Task: Research Airbnb properties in Ústí nad Labem, Czech Republic from 6th December, 2023 to 15th December, 2023 for 6 adults. Place can be entire room or private room with 6 bedrooms having 6 beds and 6 bathrooms. Property type can be house. Amenities needed are: wifi, TV, free parkinig on premises, gym, breakfast.
Action: Mouse moved to (459, 63)
Screenshot: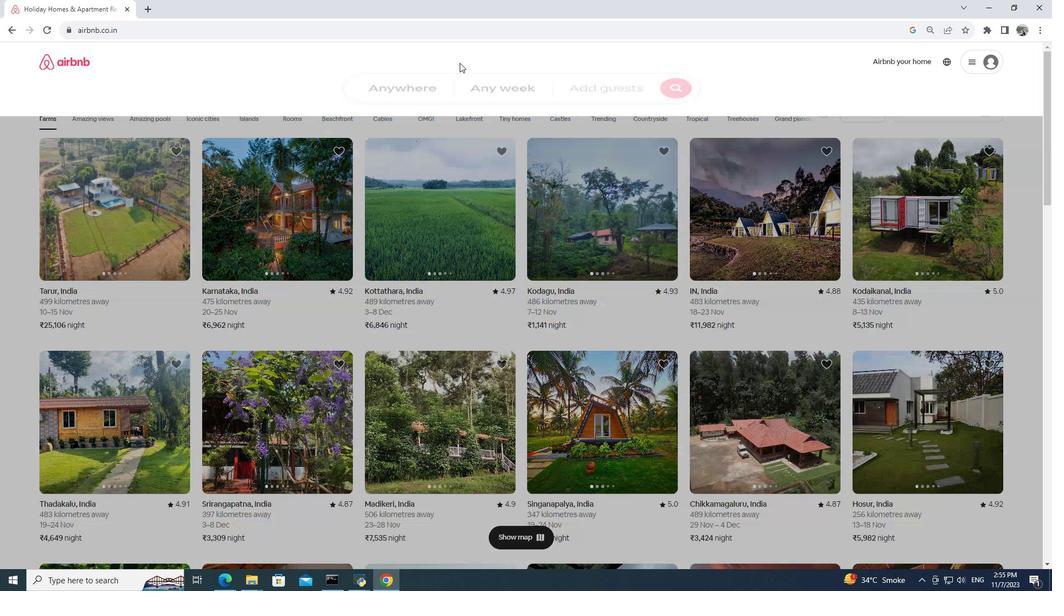 
Action: Mouse pressed left at (459, 63)
Screenshot: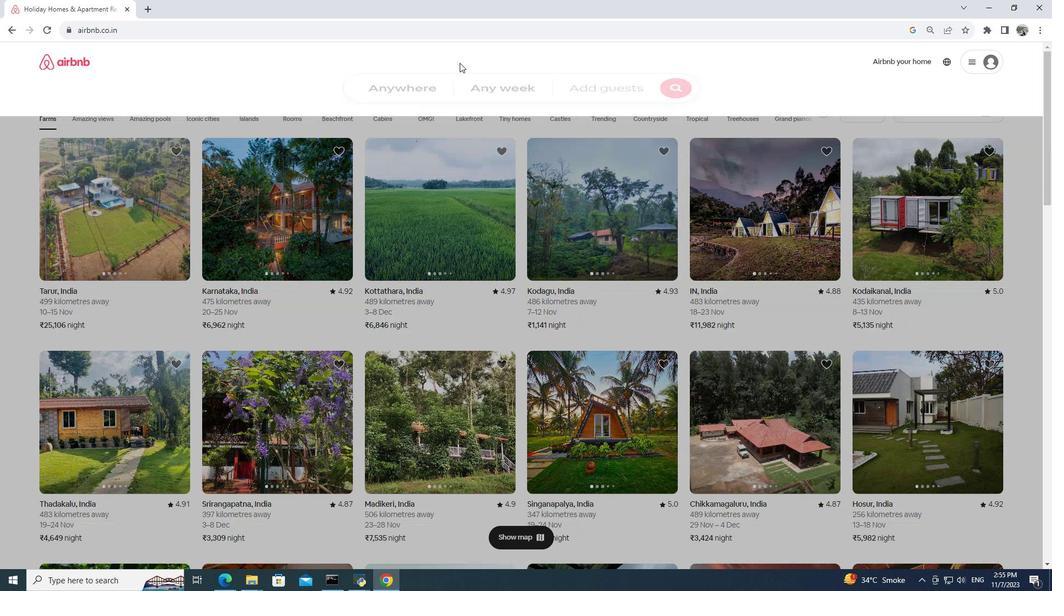 
Action: Key pressed usti<Key.space>nad<Key.space>labem,<Key.space>czech
Screenshot: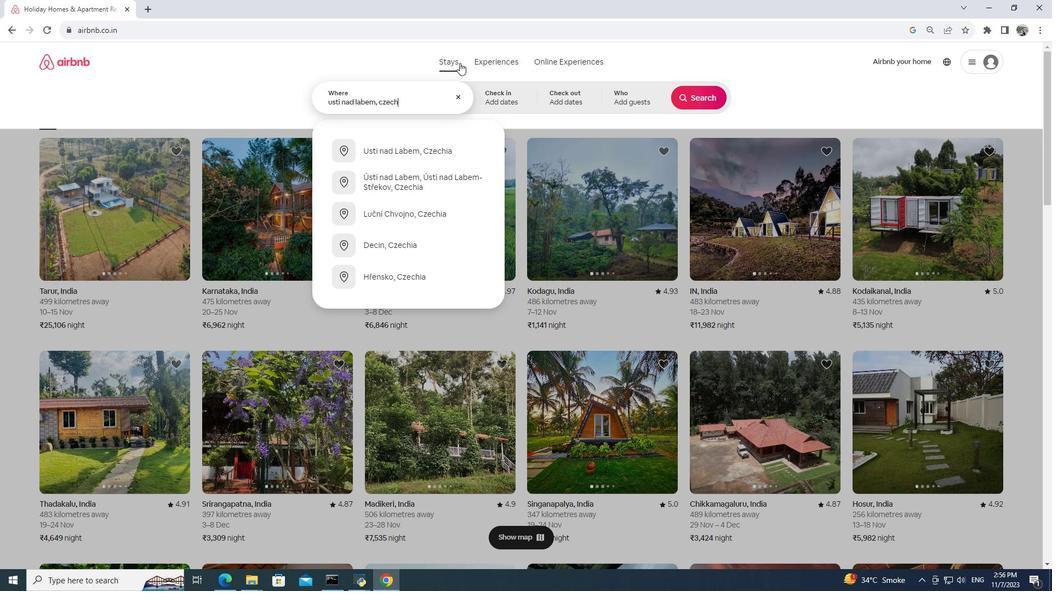 
Action: Mouse moved to (456, 61)
Screenshot: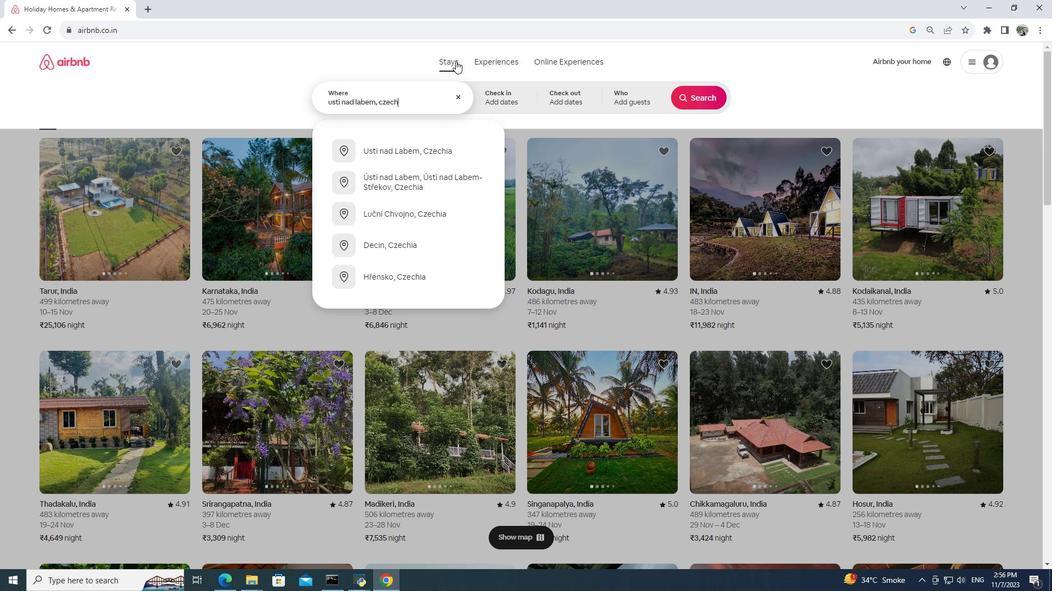 
Action: Key pressed <Key.space>republic
Screenshot: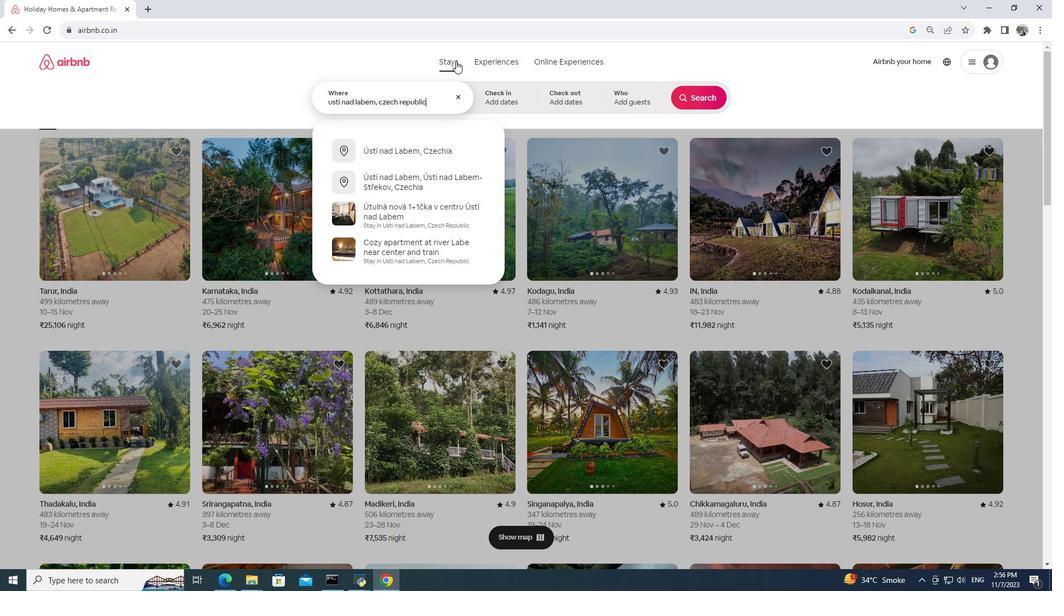 
Action: Mouse moved to (505, 106)
Screenshot: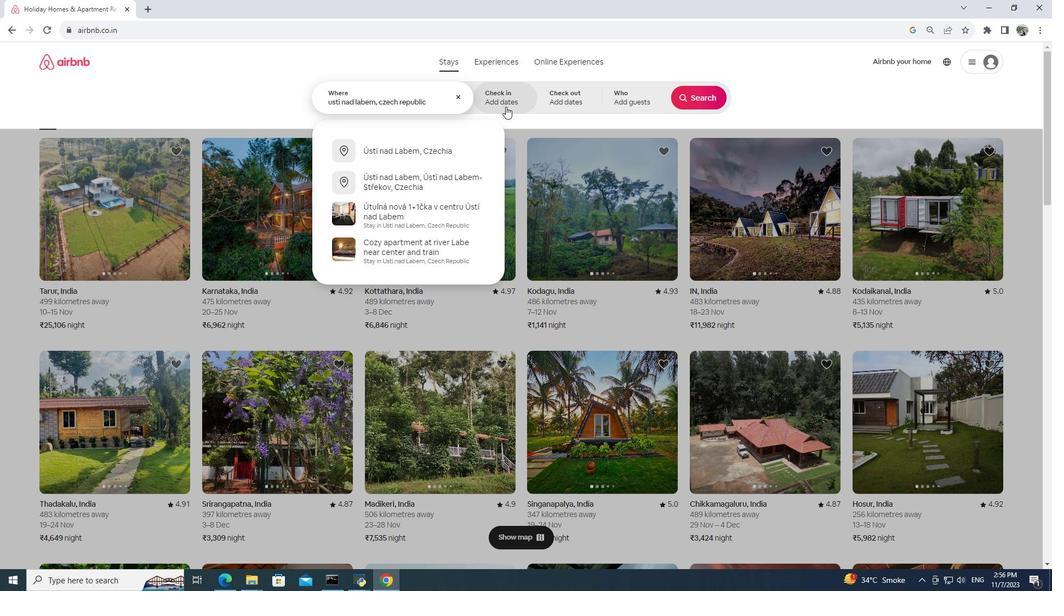 
Action: Mouse pressed left at (505, 106)
Screenshot: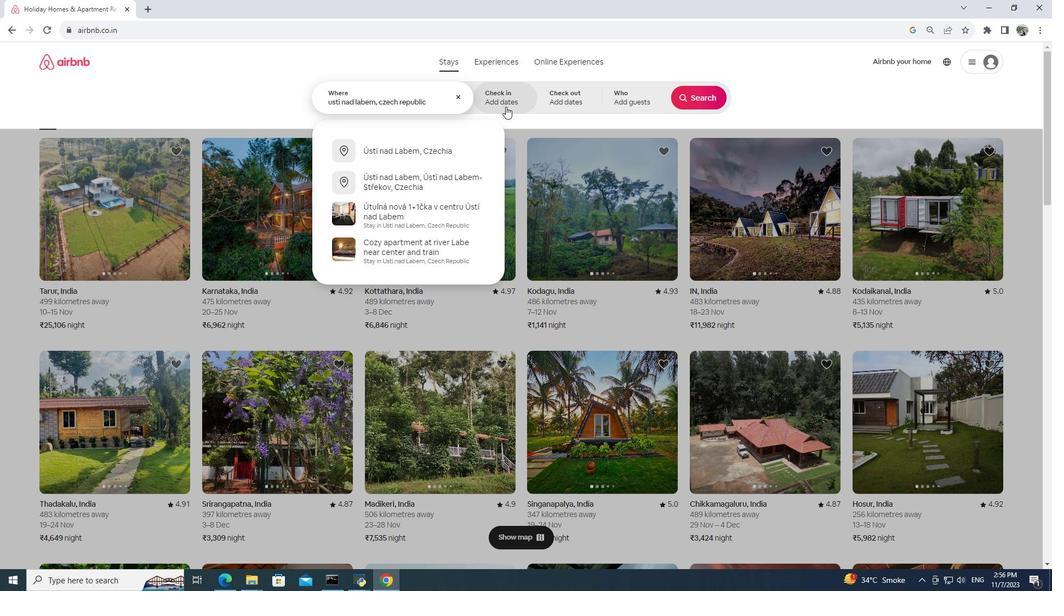 
Action: Mouse moved to (621, 241)
Screenshot: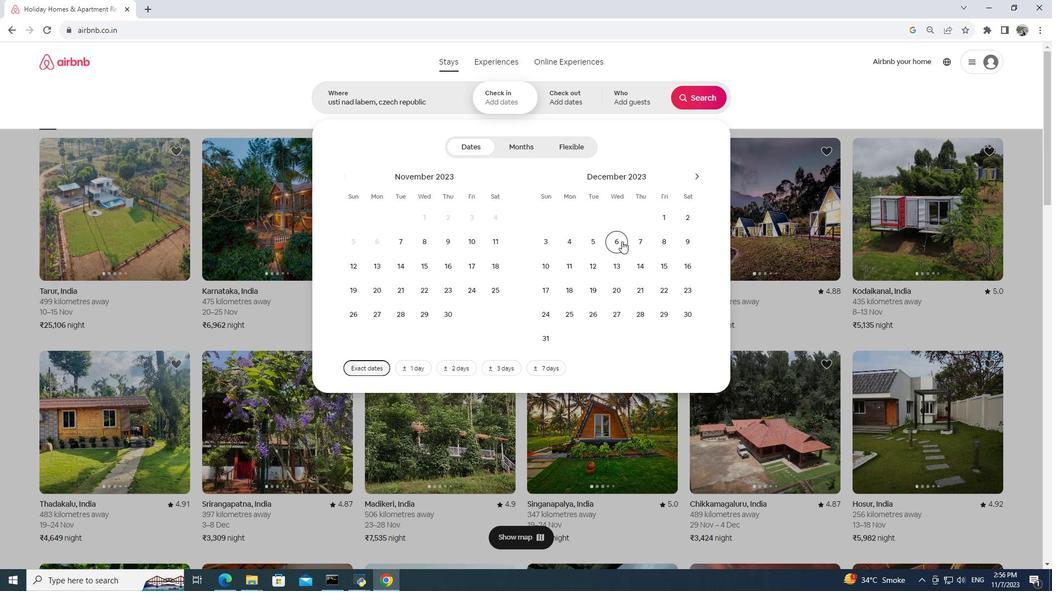 
Action: Mouse pressed left at (621, 241)
Screenshot: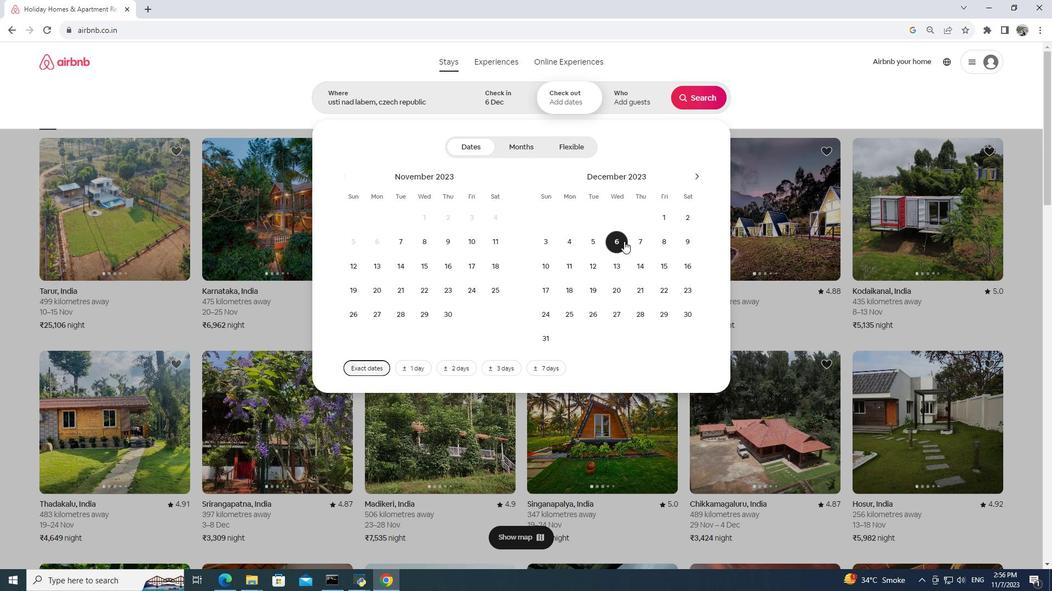 
Action: Mouse moved to (661, 260)
Screenshot: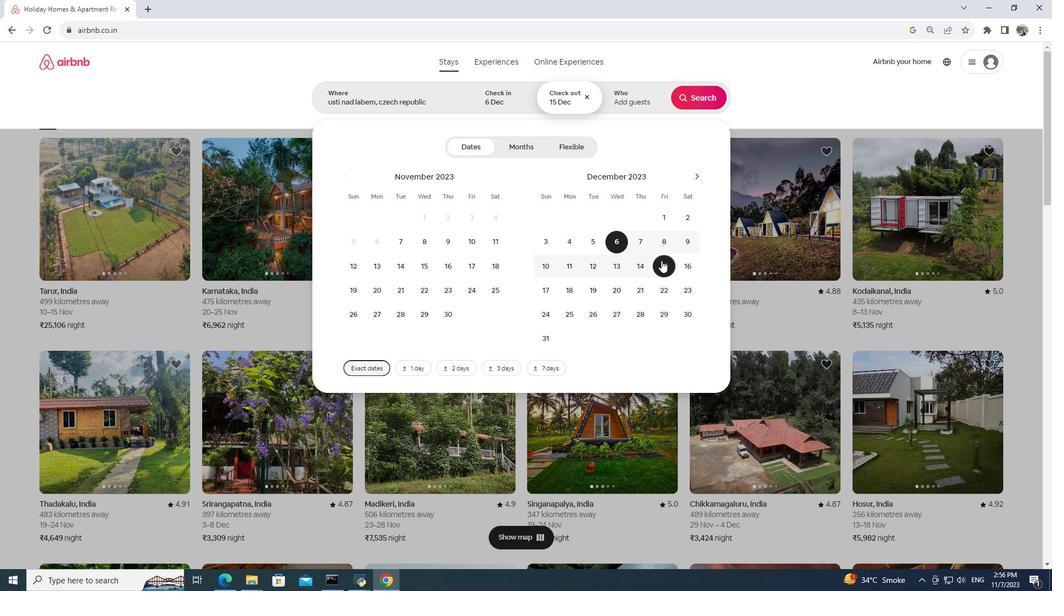 
Action: Mouse pressed left at (661, 260)
Screenshot: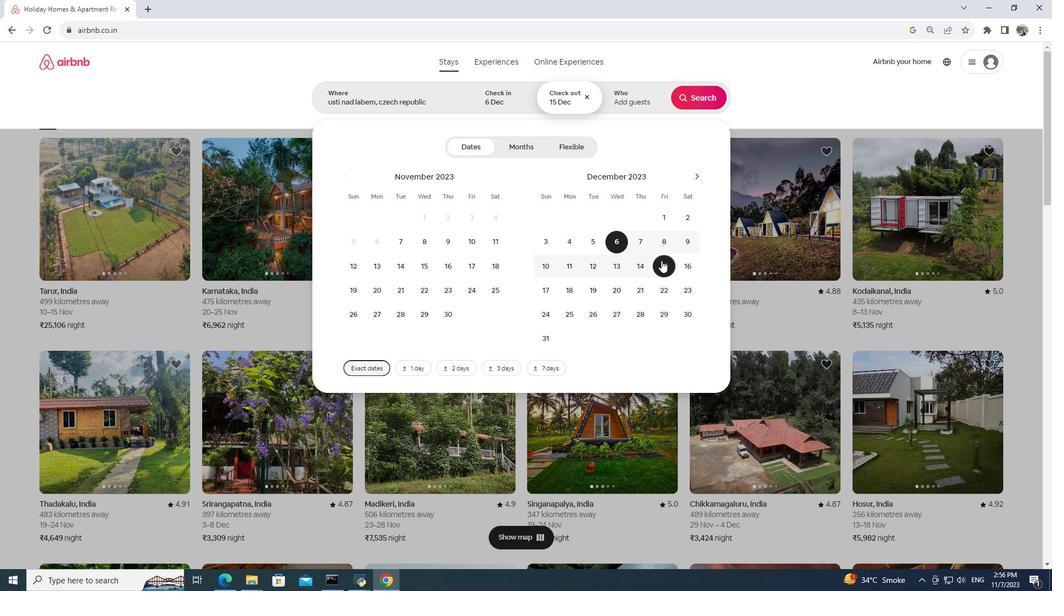 
Action: Mouse moved to (633, 101)
Screenshot: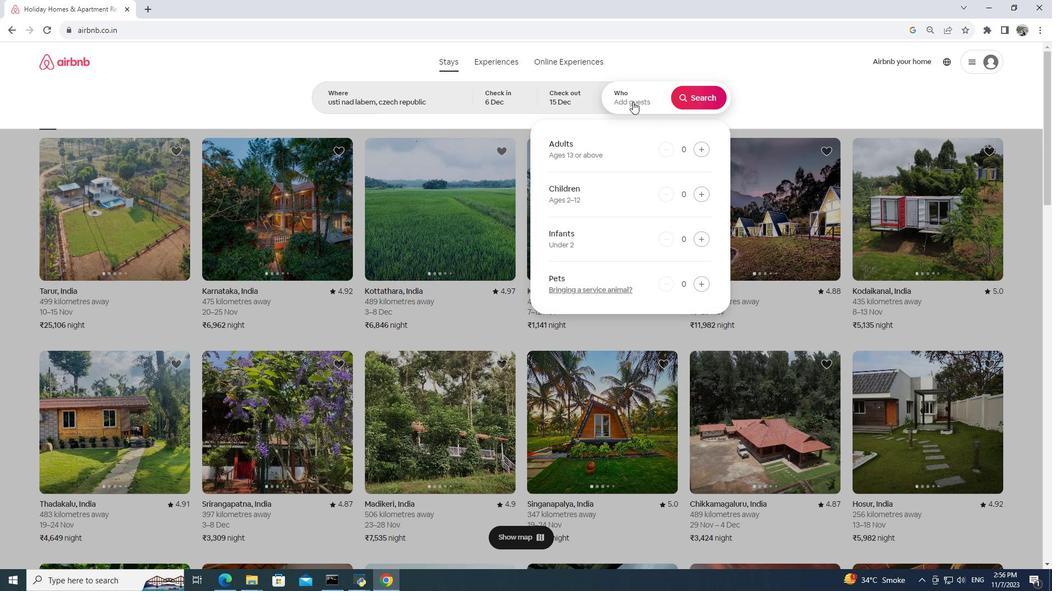 
Action: Mouse pressed left at (633, 101)
Screenshot: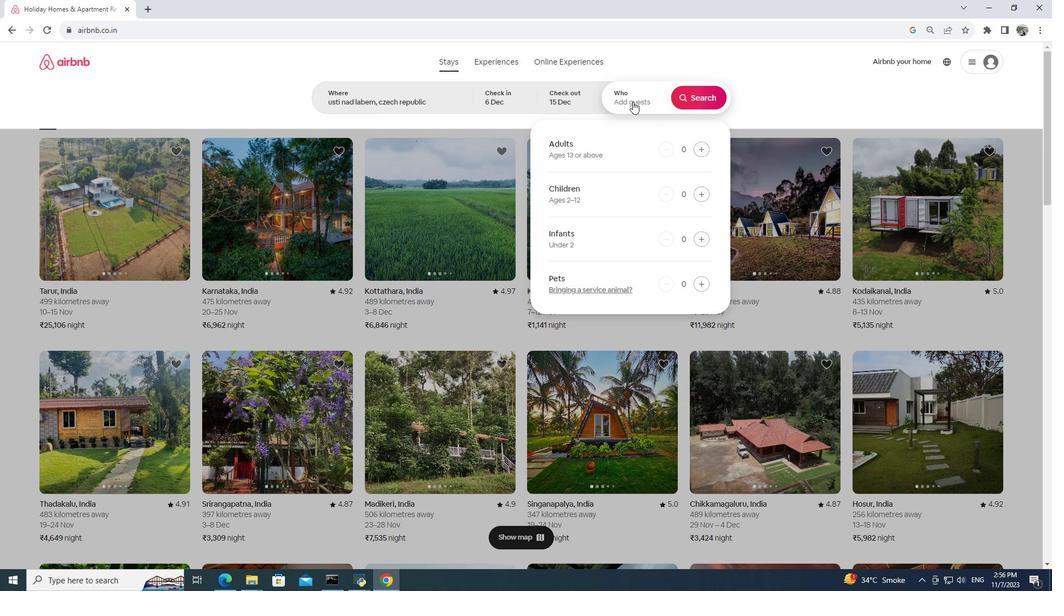 
Action: Mouse moved to (699, 155)
Screenshot: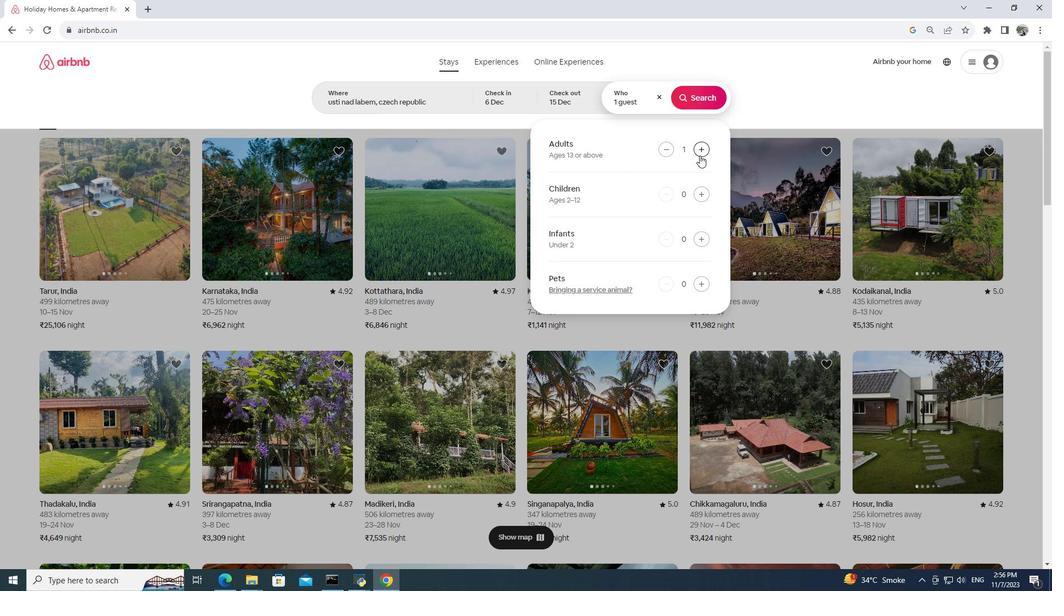 
Action: Mouse pressed left at (699, 155)
Screenshot: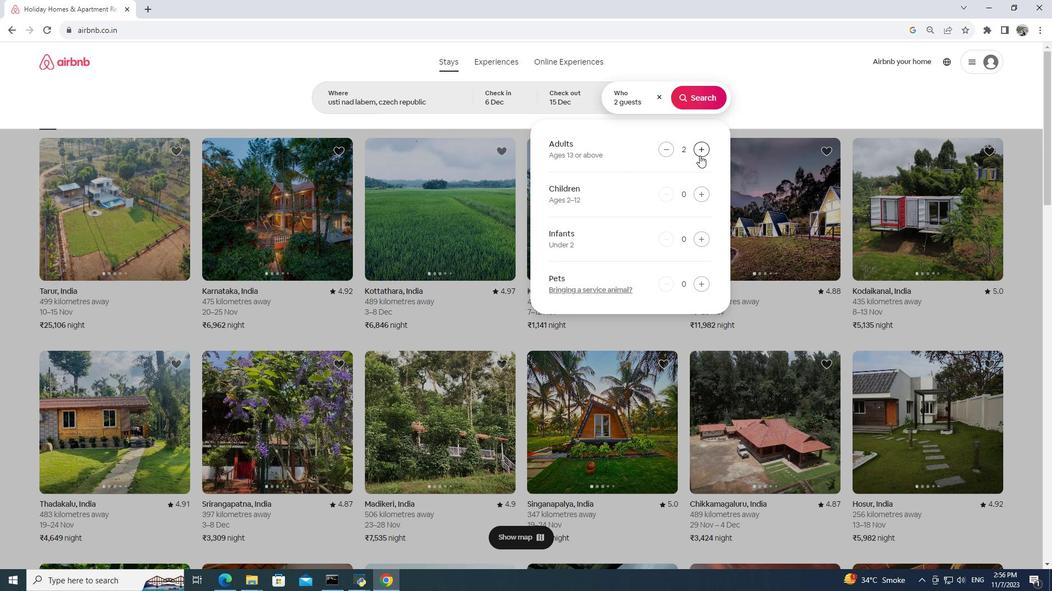 
Action: Mouse pressed left at (699, 155)
Screenshot: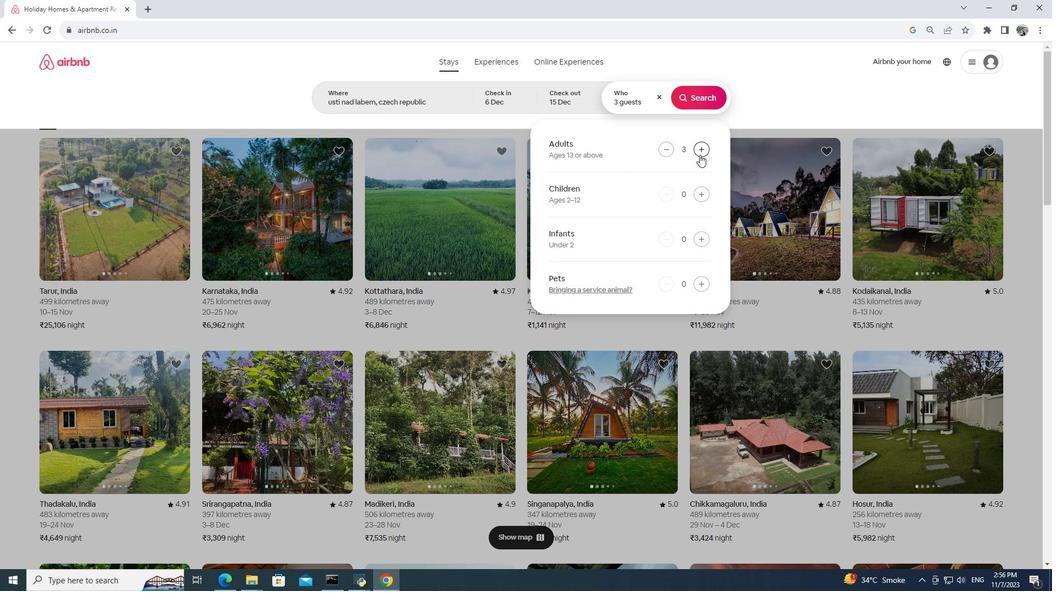
Action: Mouse moved to (699, 155)
Screenshot: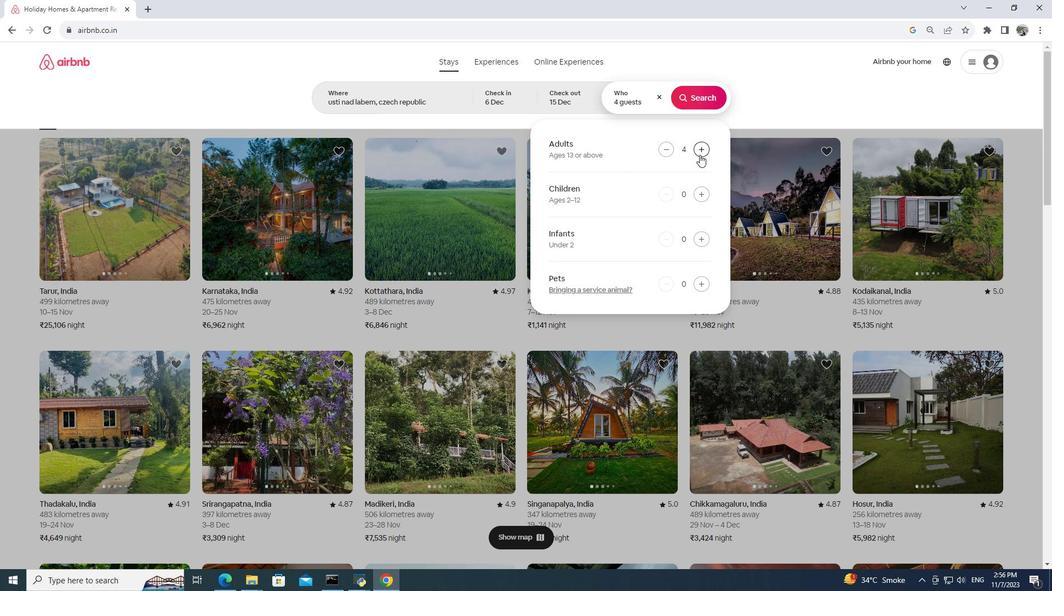 
Action: Mouse pressed left at (699, 155)
Screenshot: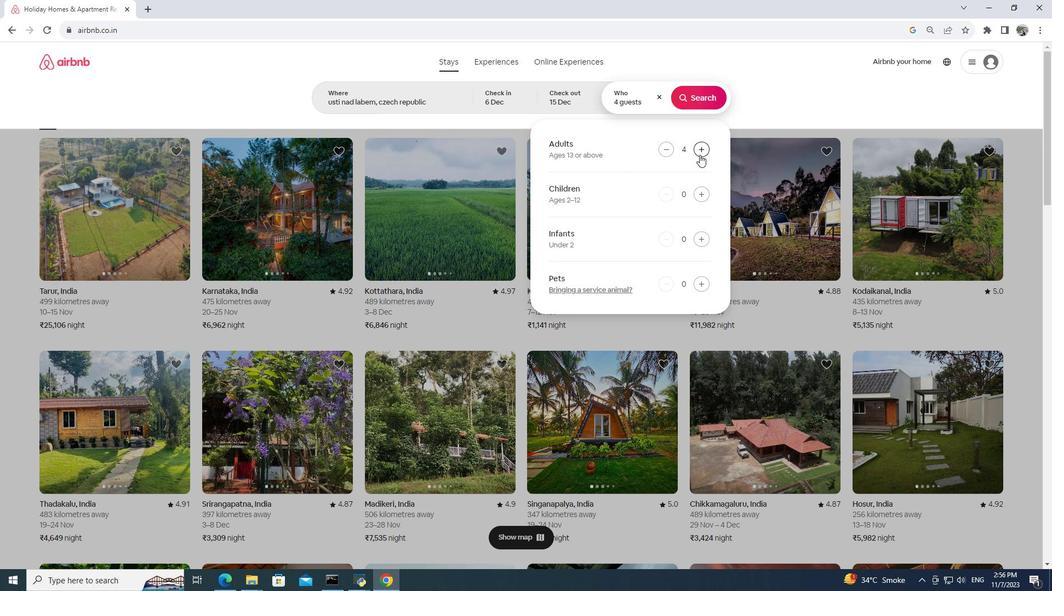 
Action: Mouse pressed left at (699, 155)
Screenshot: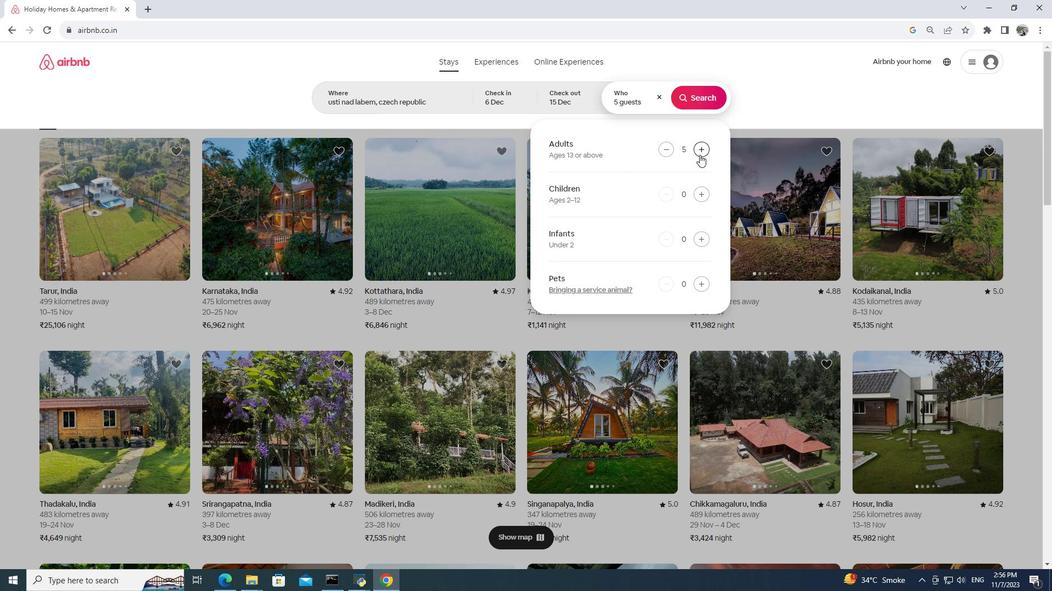 
Action: Mouse moved to (699, 155)
Screenshot: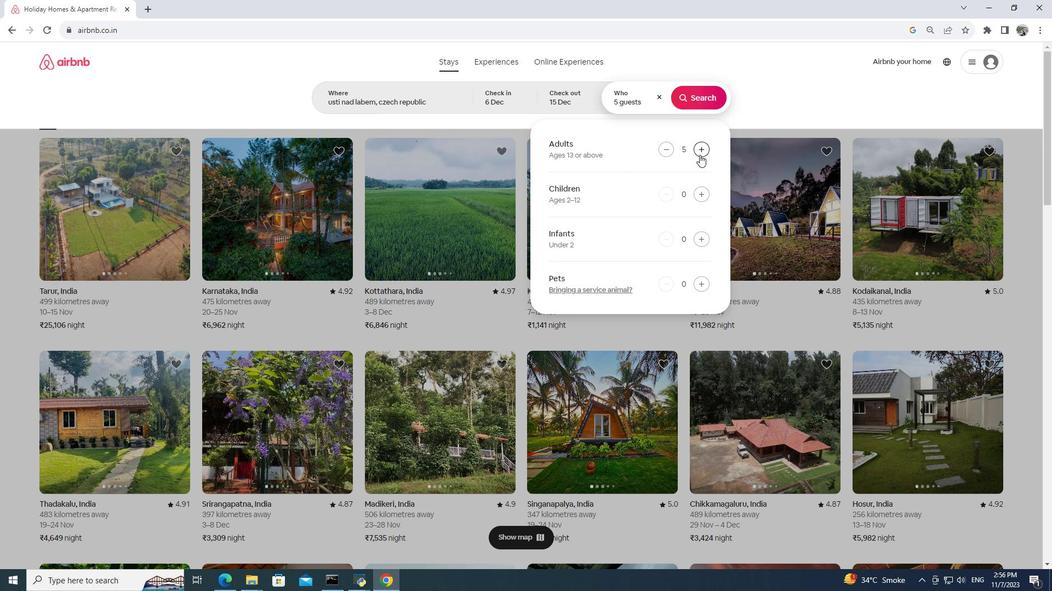 
Action: Mouse pressed left at (699, 155)
Screenshot: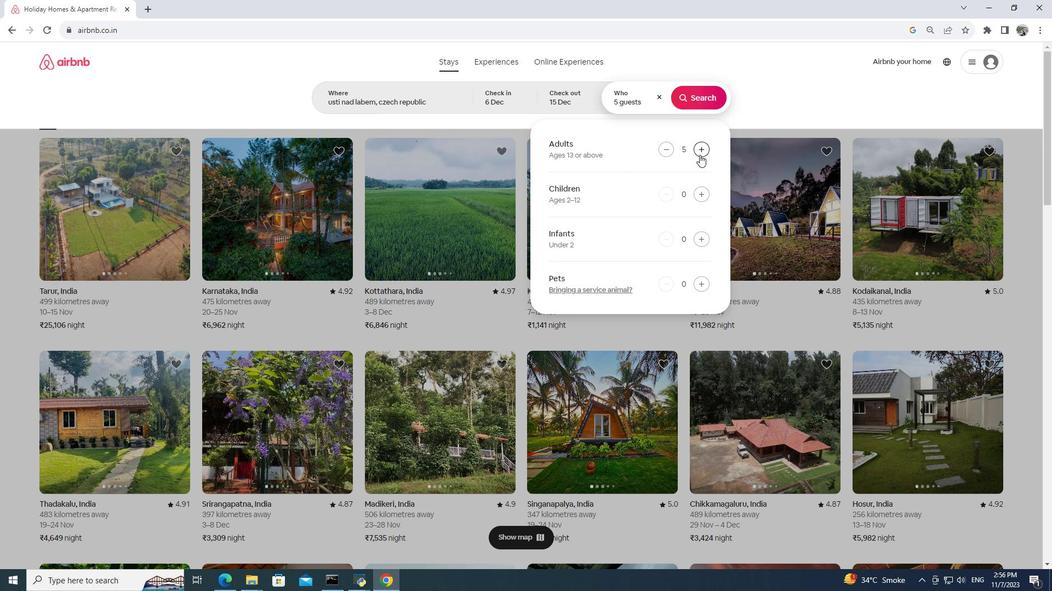 
Action: Mouse pressed left at (699, 155)
Screenshot: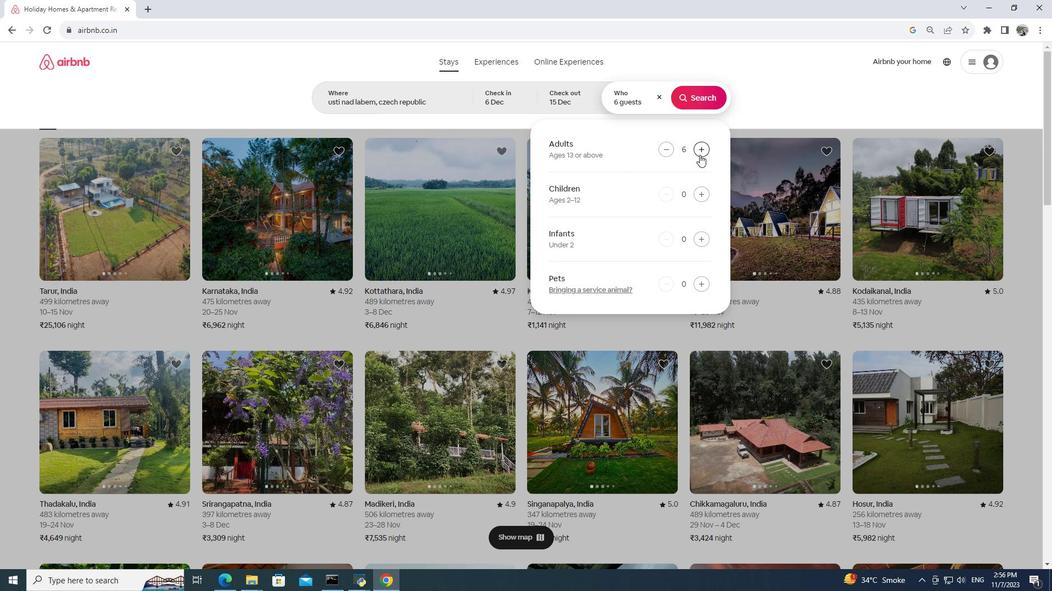 
Action: Mouse moved to (692, 94)
Screenshot: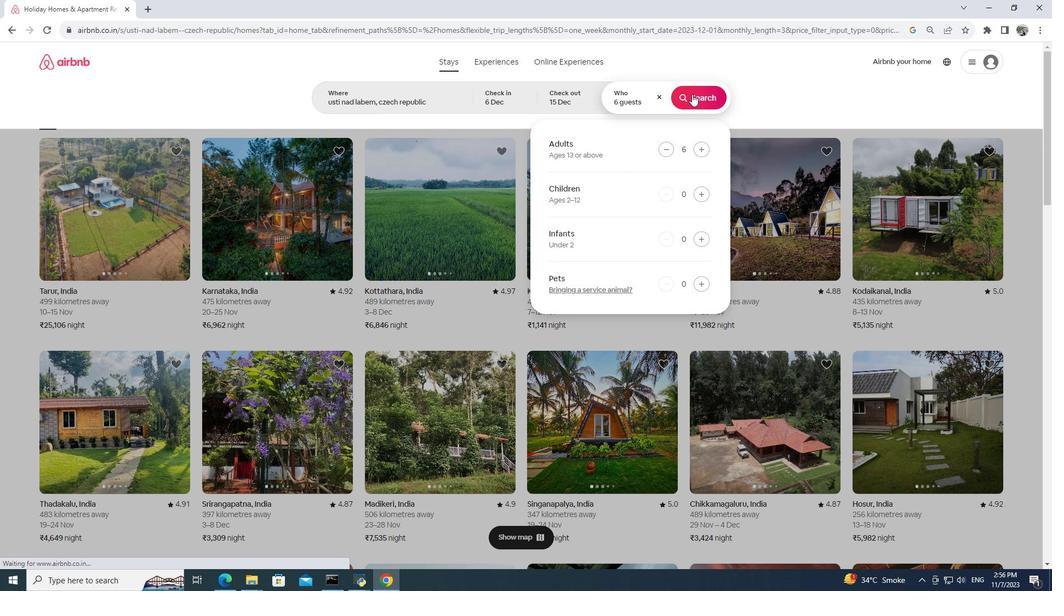 
Action: Mouse pressed left at (692, 94)
Screenshot: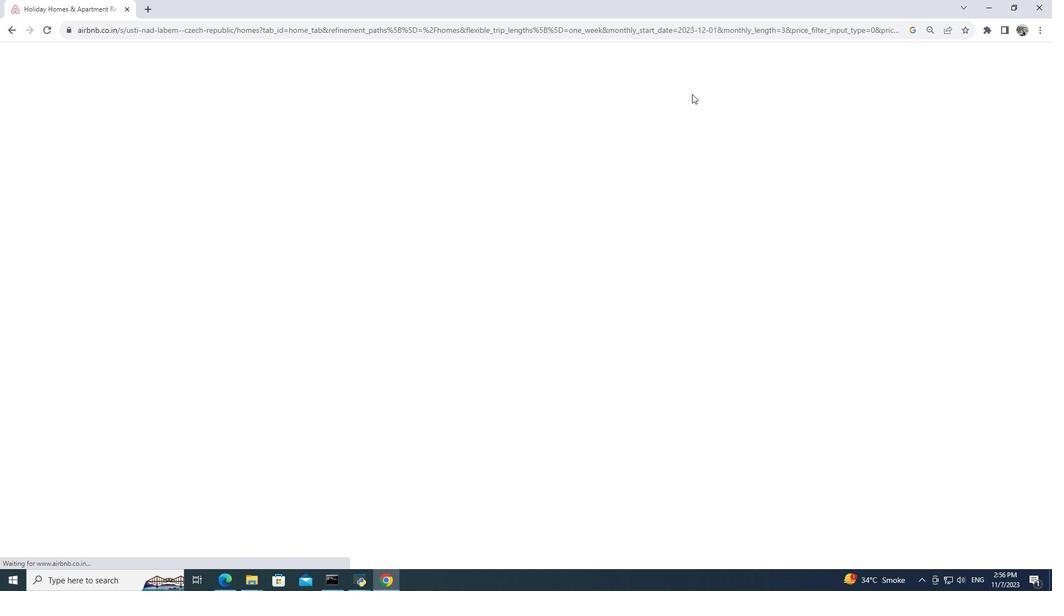 
Action: Mouse moved to (870, 104)
Screenshot: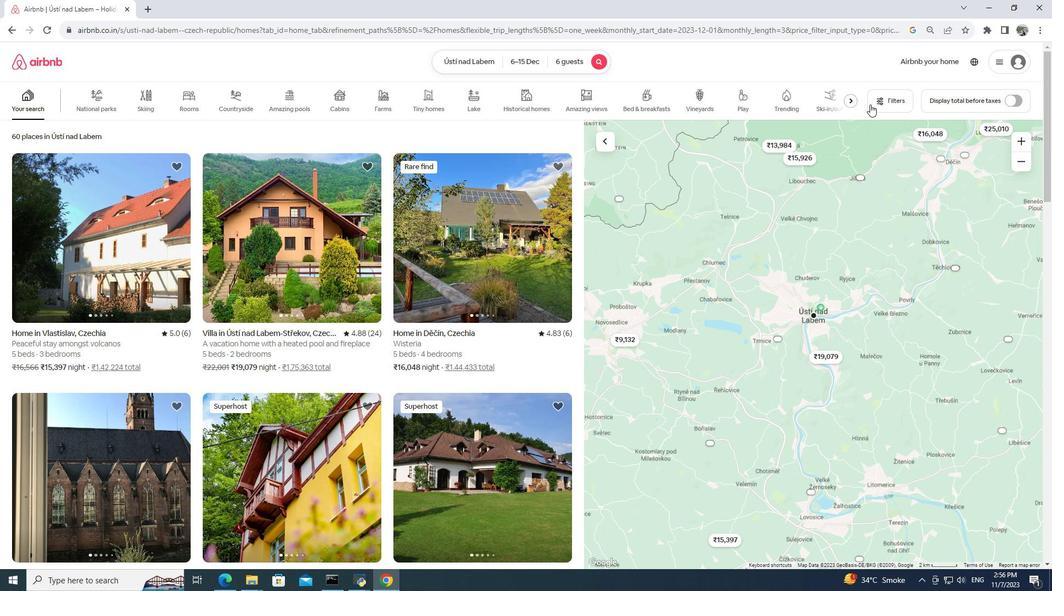 
Action: Mouse pressed left at (870, 104)
Screenshot: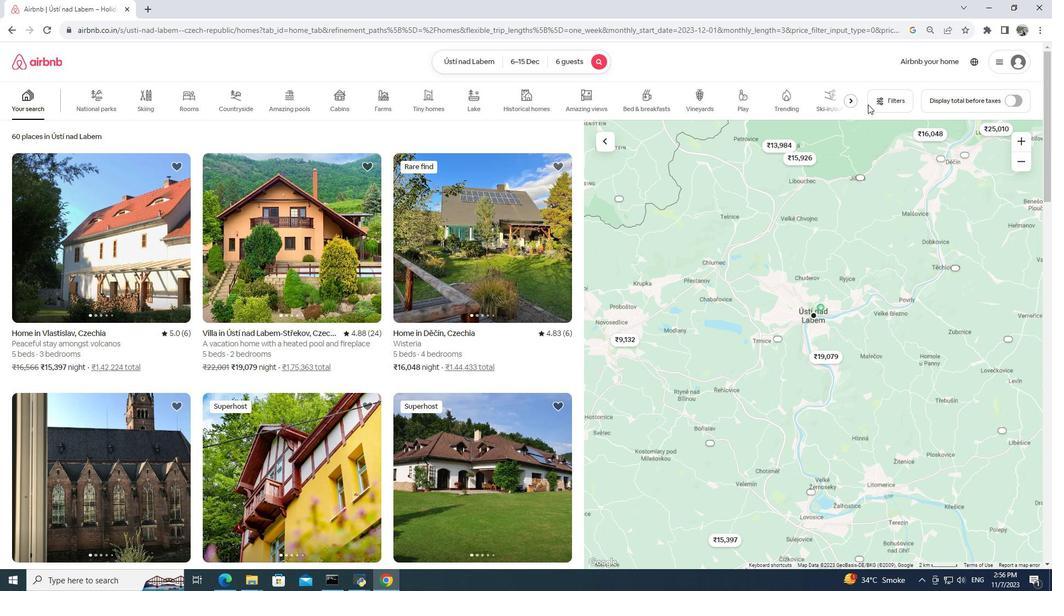 
Action: Mouse moved to (475, 281)
Screenshot: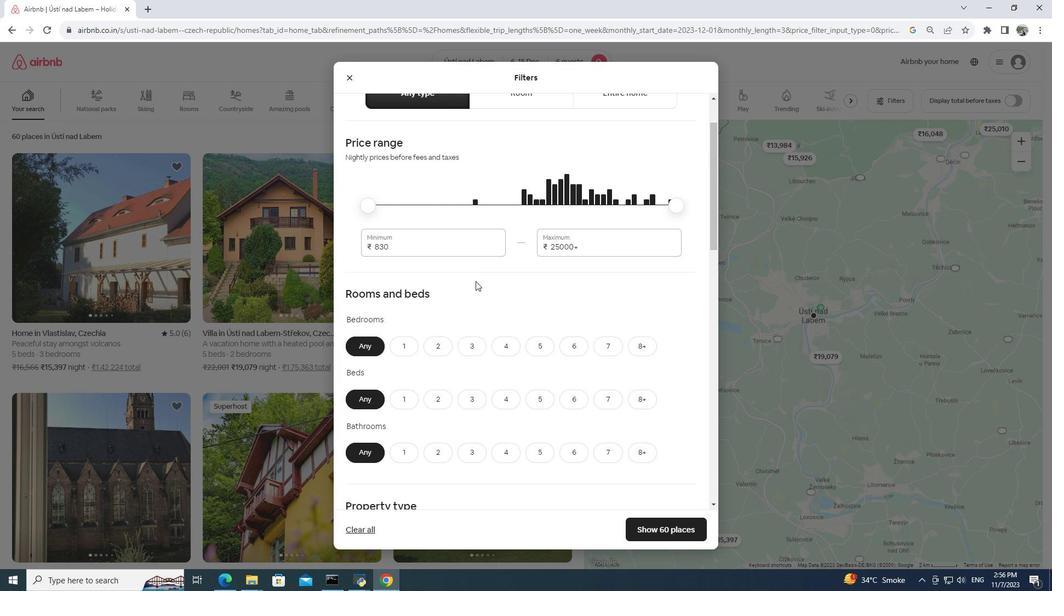 
Action: Mouse scrolled (475, 281) with delta (0, 0)
Screenshot: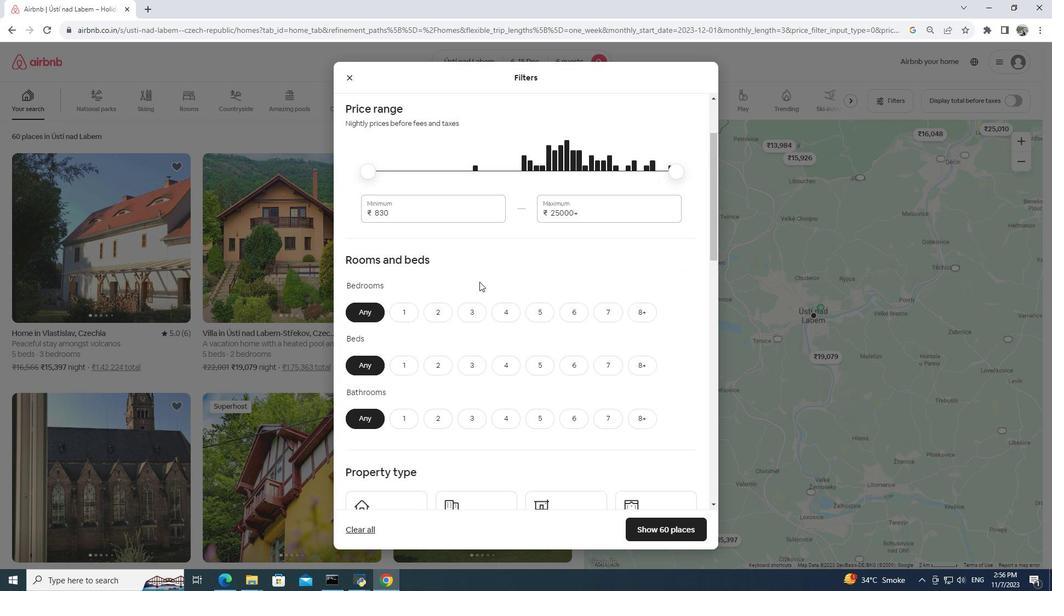 
Action: Mouse scrolled (475, 281) with delta (0, 0)
Screenshot: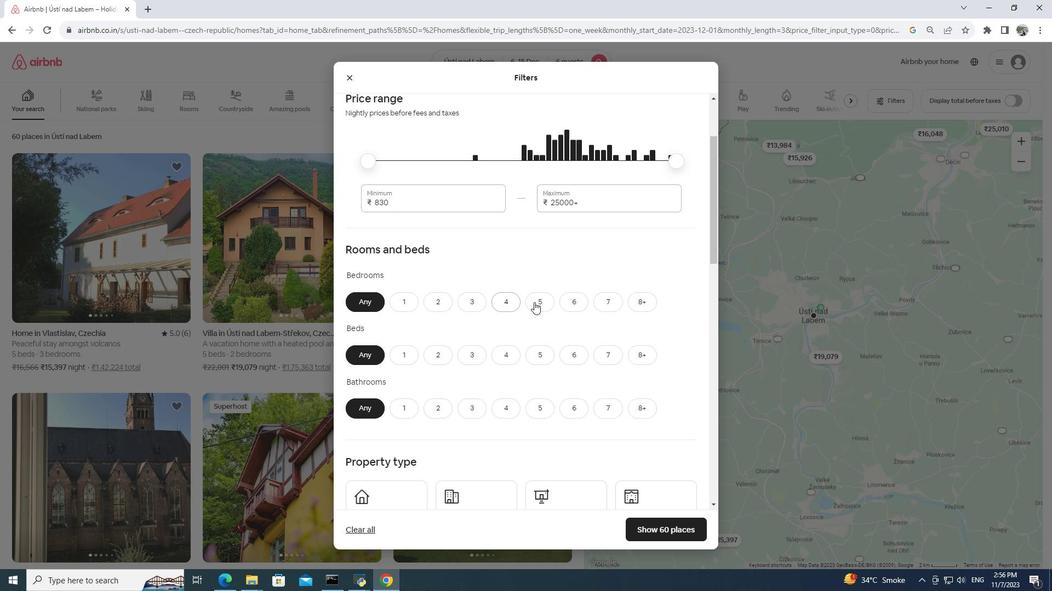 
Action: Mouse moved to (582, 303)
Screenshot: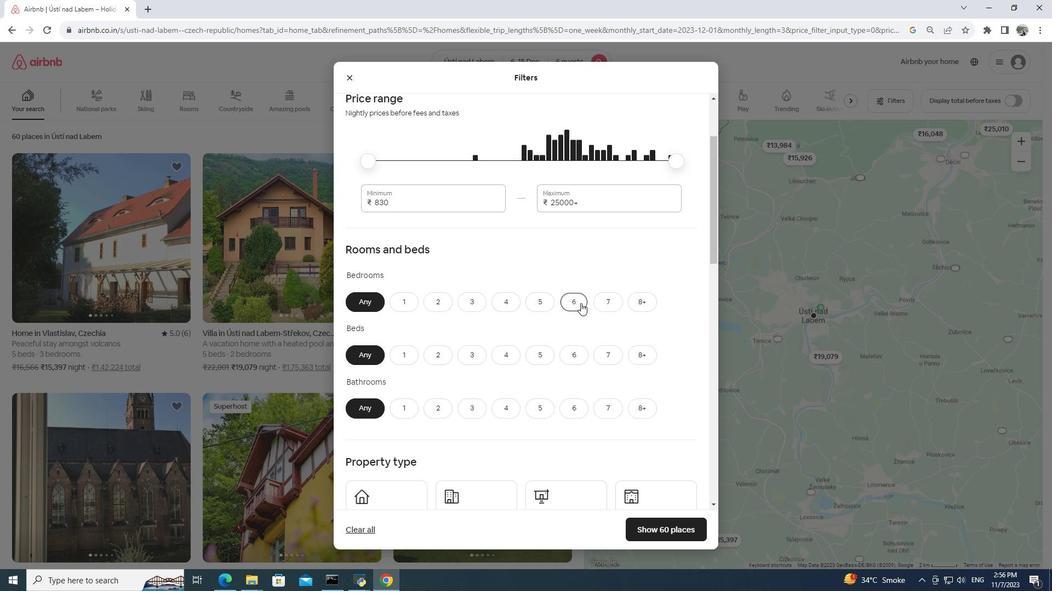 
Action: Mouse pressed left at (582, 303)
Screenshot: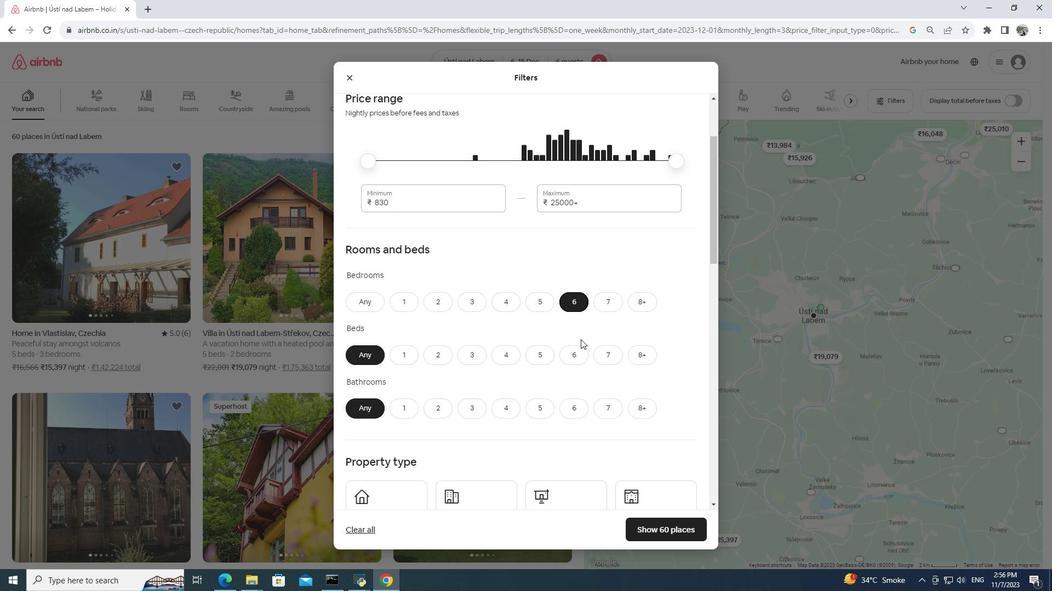 
Action: Mouse moved to (578, 346)
Screenshot: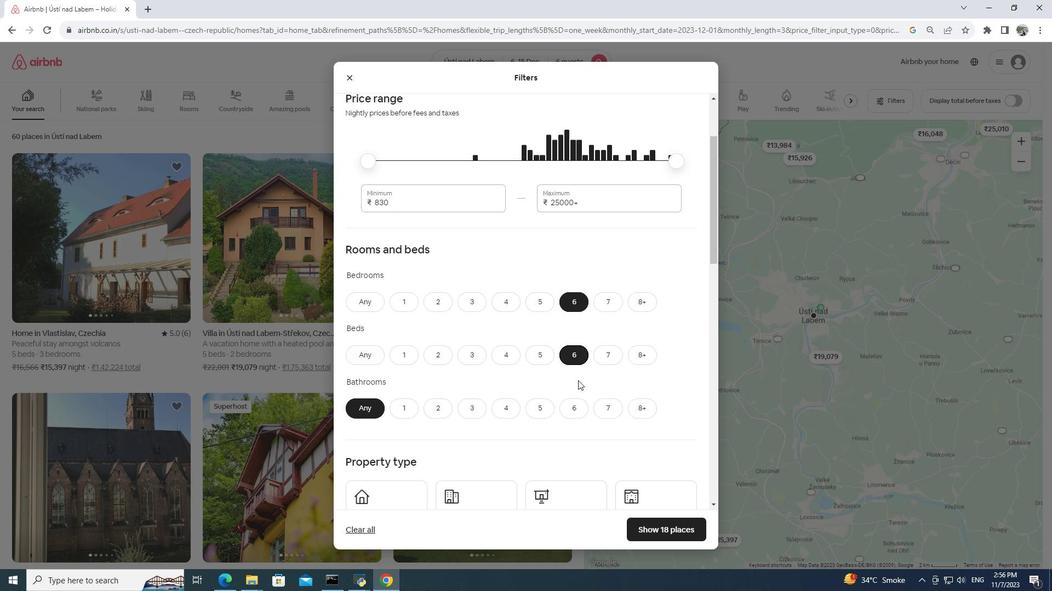 
Action: Mouse pressed left at (578, 346)
Screenshot: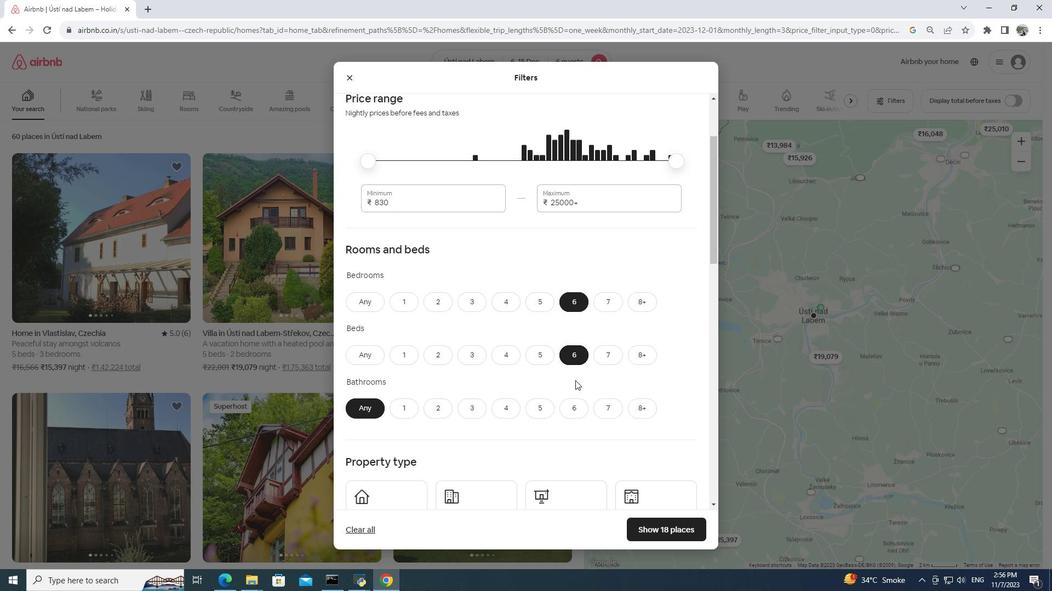 
Action: Mouse moved to (574, 417)
Screenshot: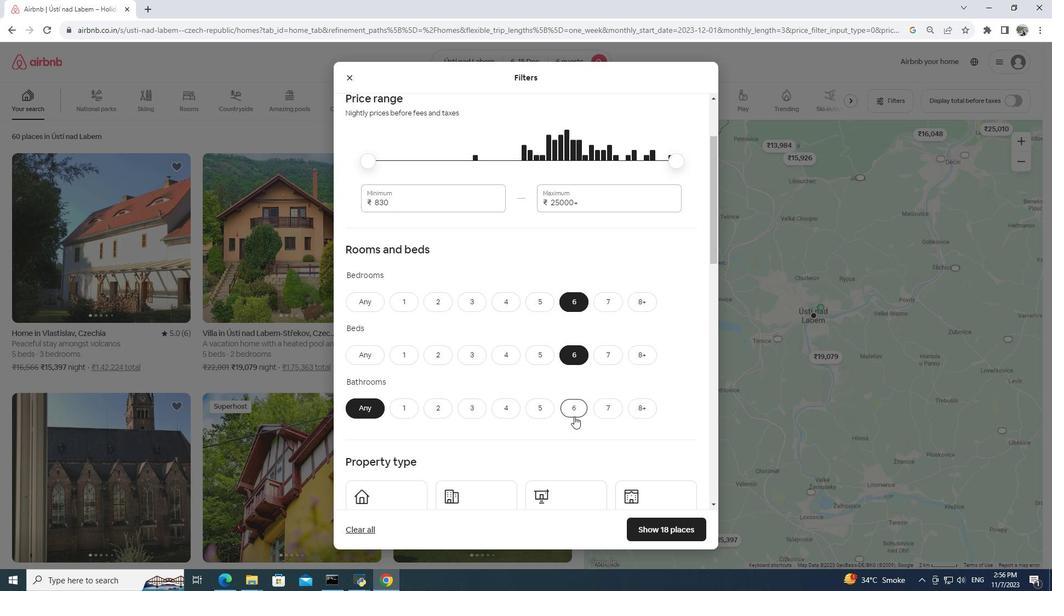 
Action: Mouse pressed left at (574, 417)
Screenshot: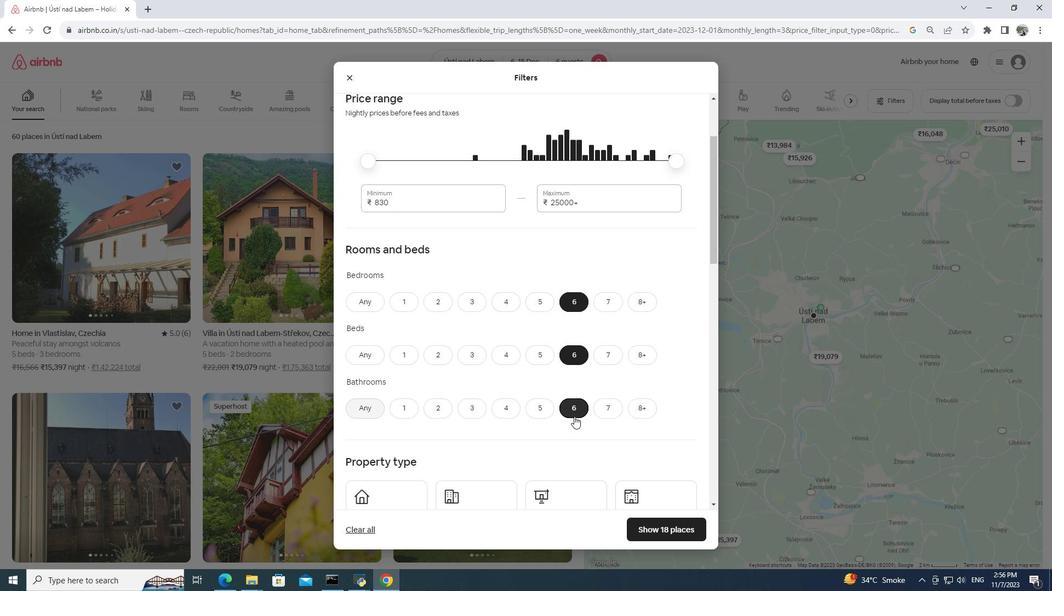 
Action: Mouse moved to (626, 383)
Screenshot: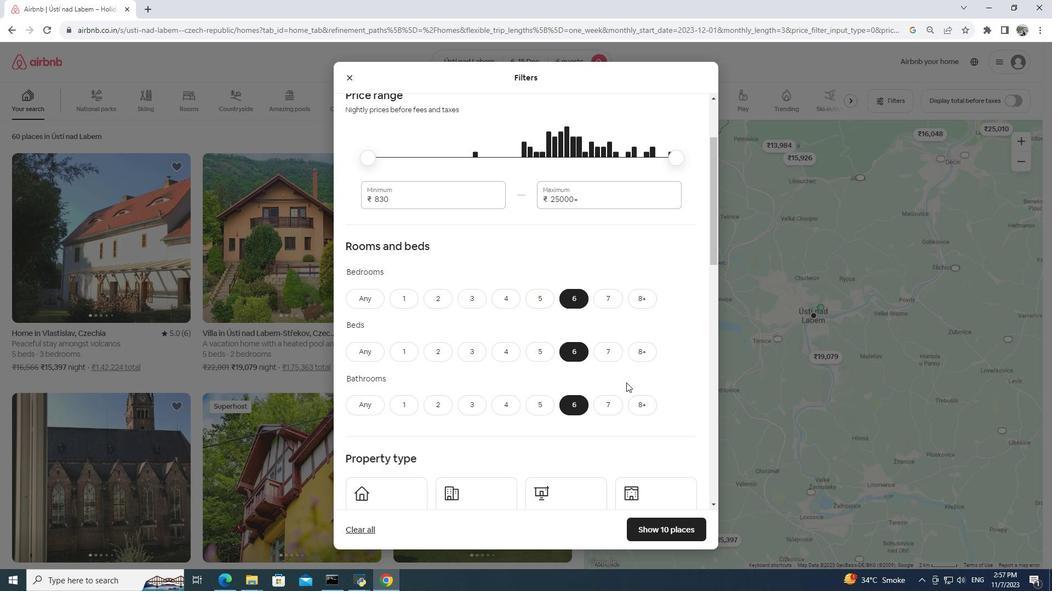 
Action: Mouse scrolled (626, 382) with delta (0, 0)
Screenshot: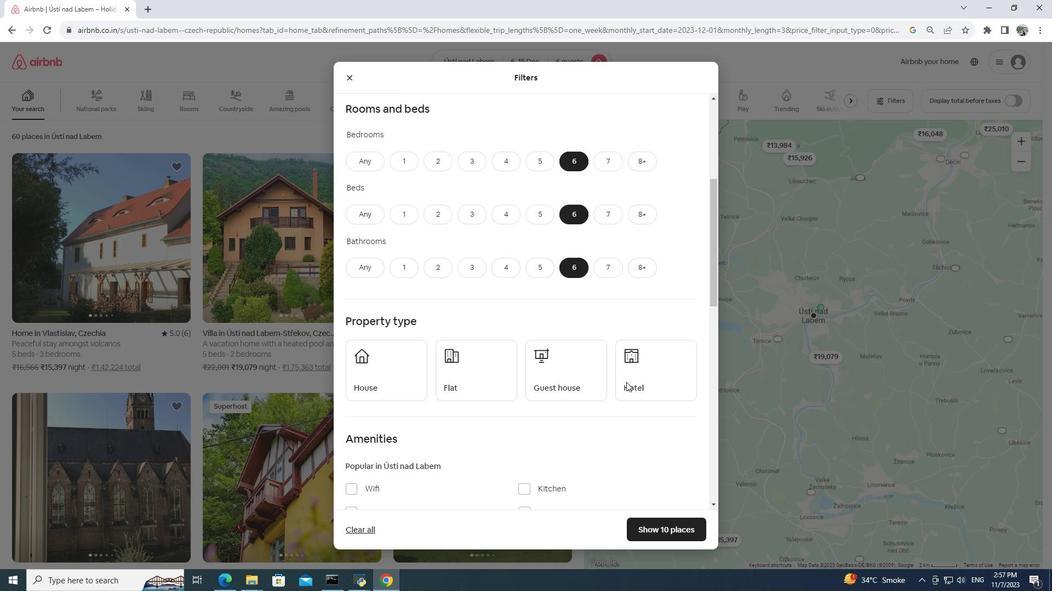 
Action: Mouse moved to (626, 383)
Screenshot: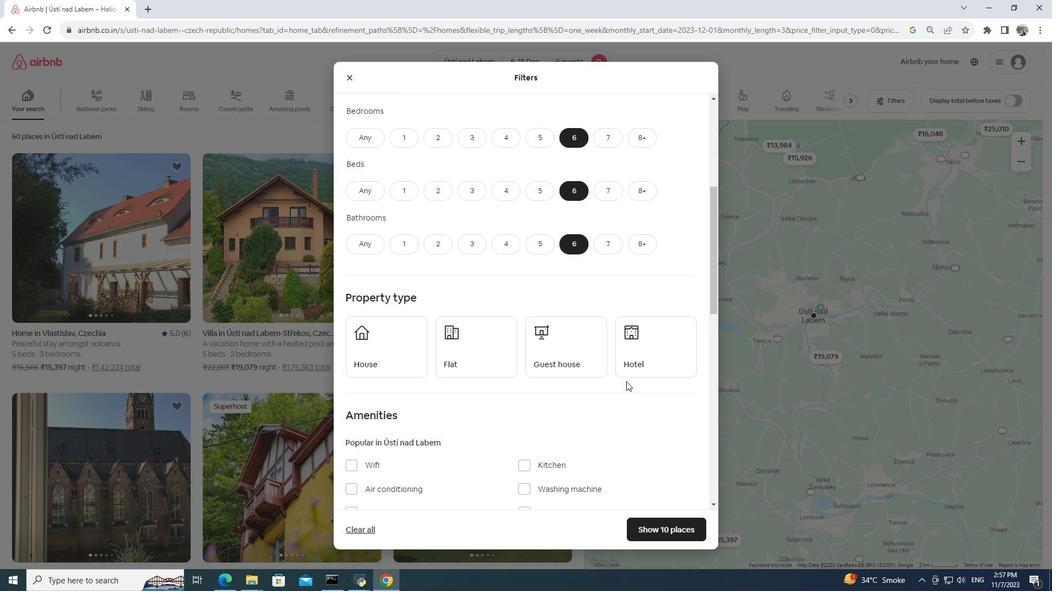 
Action: Mouse scrolled (626, 382) with delta (0, 0)
Screenshot: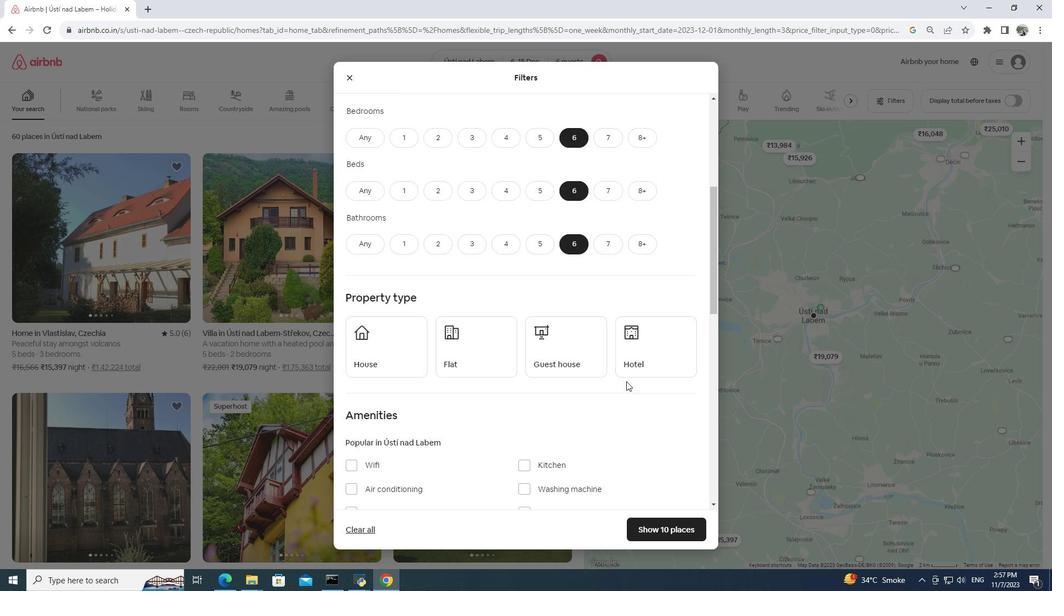 
Action: Mouse scrolled (626, 382) with delta (0, 0)
Screenshot: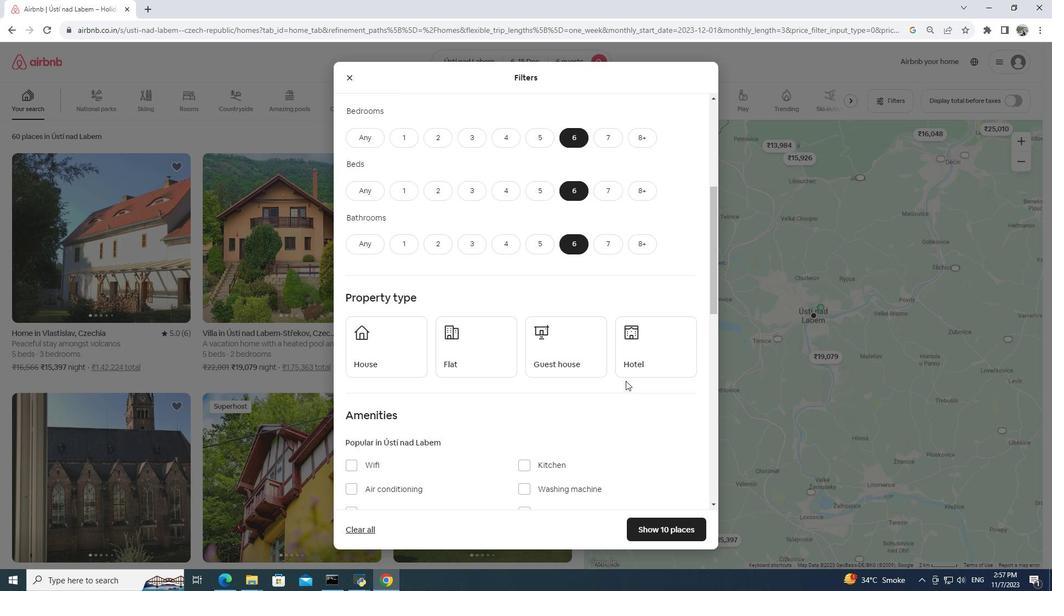 
Action: Mouse moved to (350, 346)
Screenshot: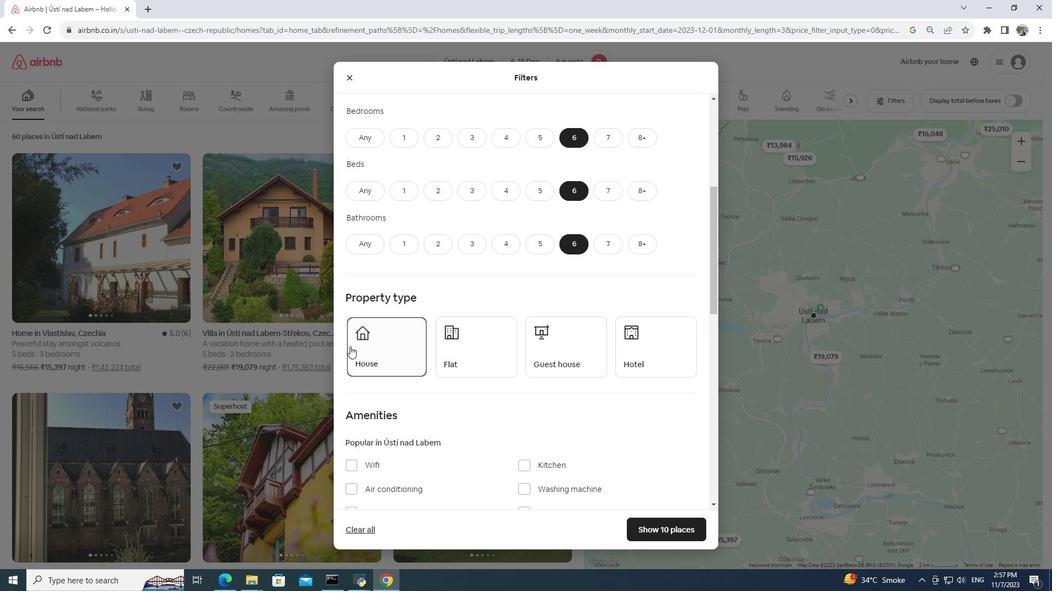 
Action: Mouse pressed left at (350, 346)
Screenshot: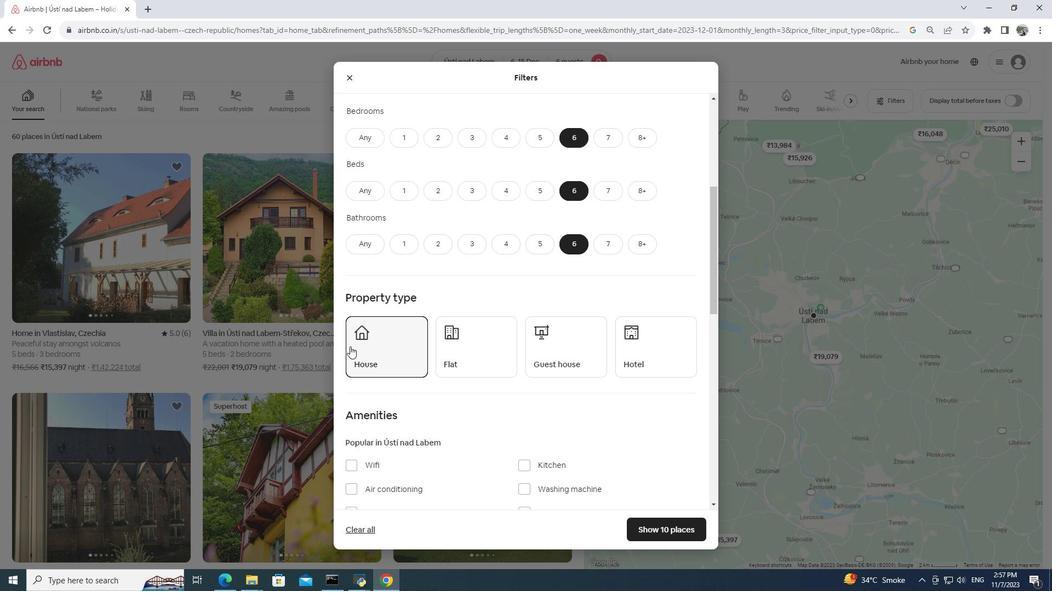 
Action: Mouse moved to (552, 372)
Screenshot: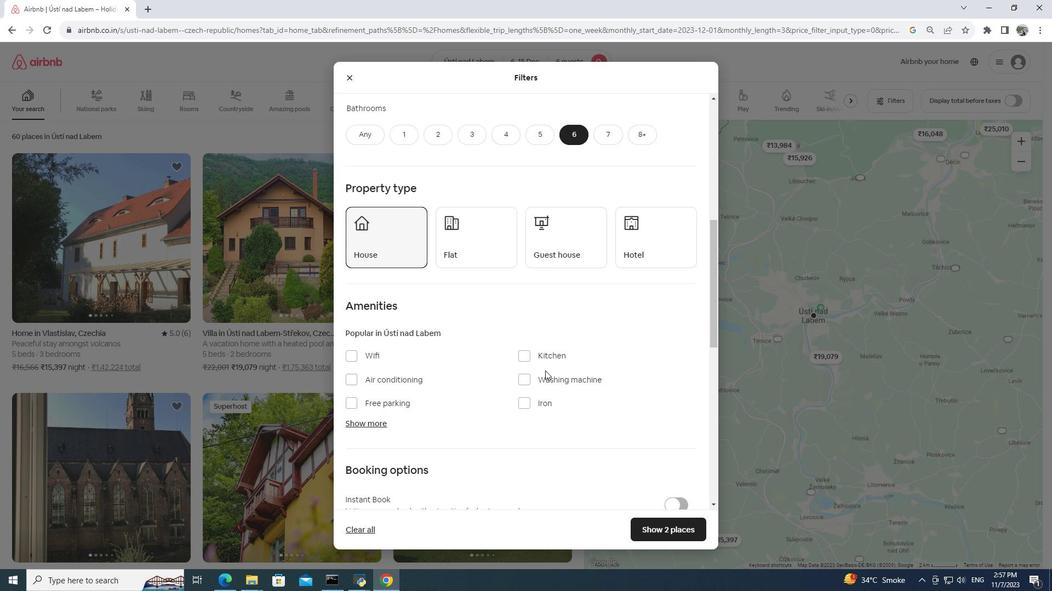 
Action: Mouse scrolled (552, 371) with delta (0, 0)
Screenshot: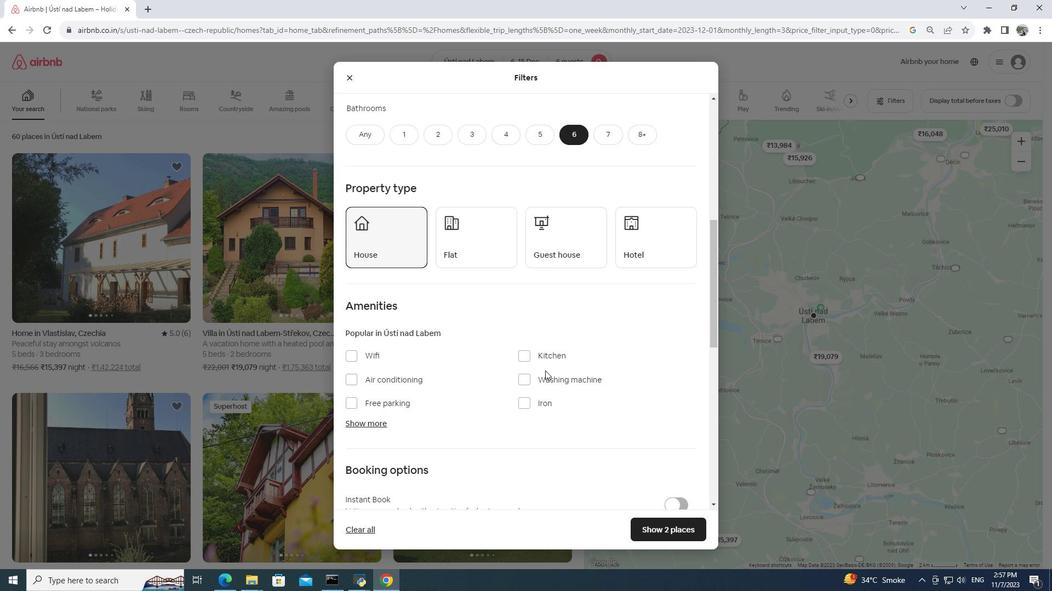 
Action: Mouse moved to (551, 371)
Screenshot: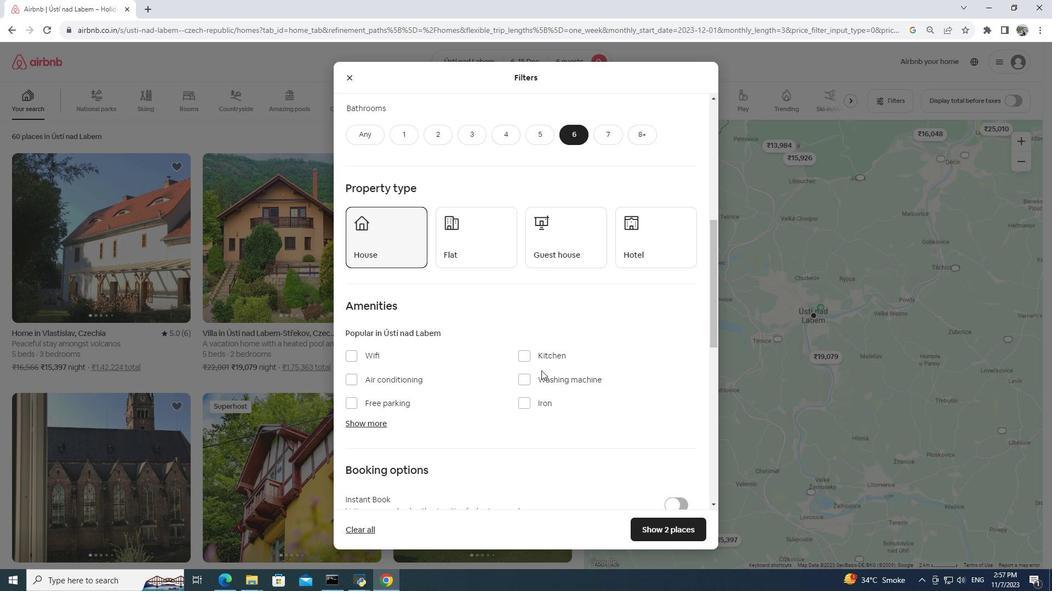 
Action: Mouse scrolled (551, 371) with delta (0, 0)
Screenshot: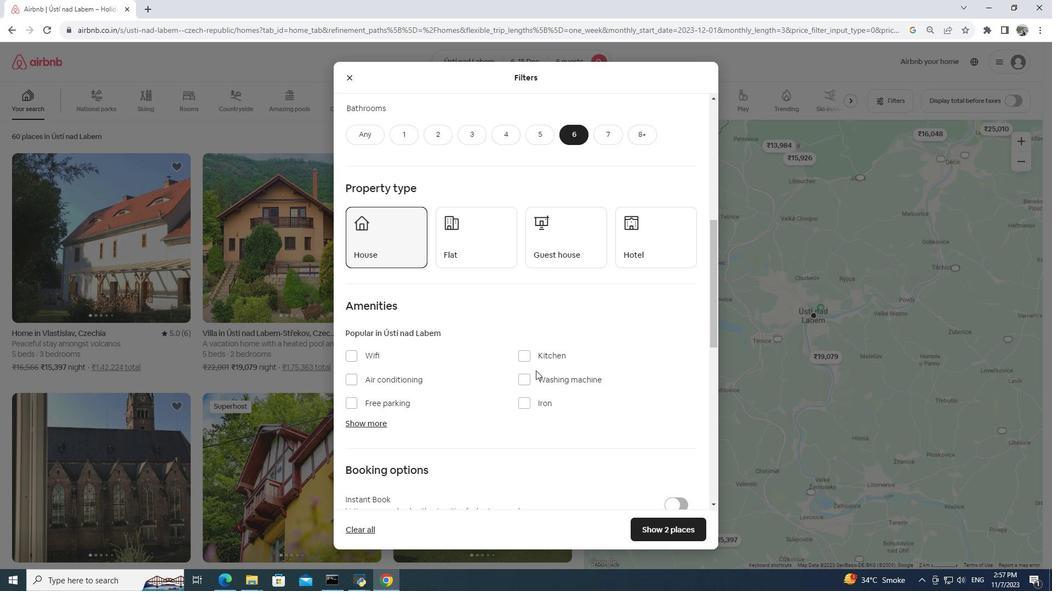 
Action: Mouse moved to (352, 359)
Screenshot: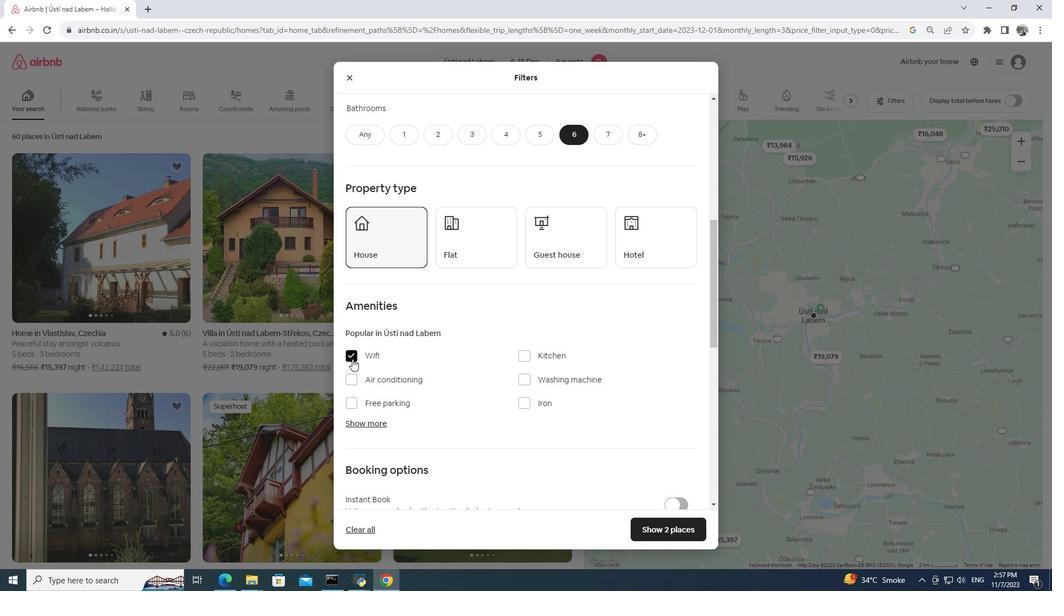 
Action: Mouse pressed left at (352, 359)
Screenshot: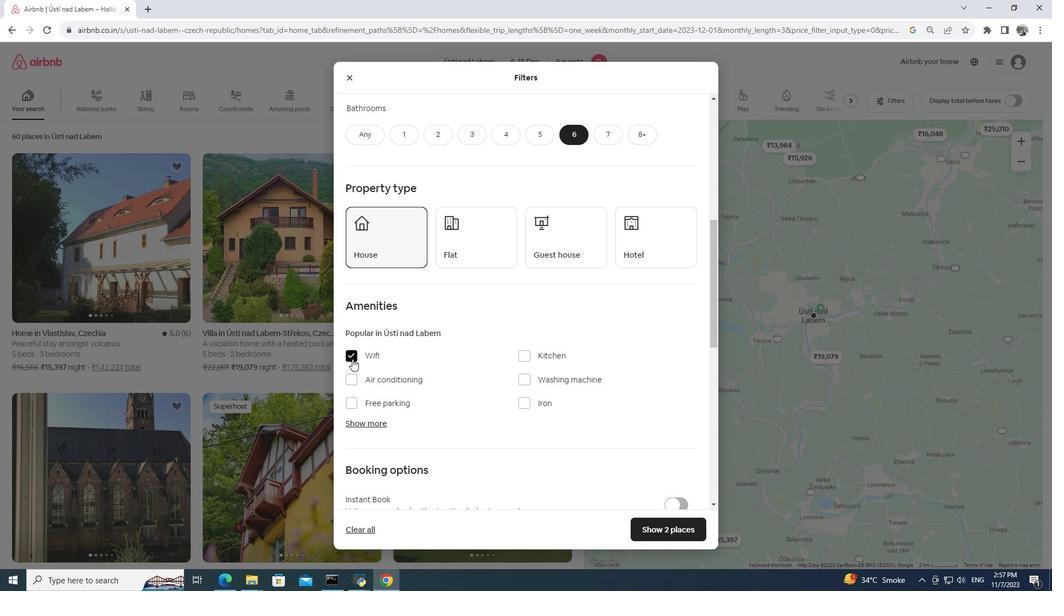 
Action: Mouse moved to (367, 425)
Screenshot: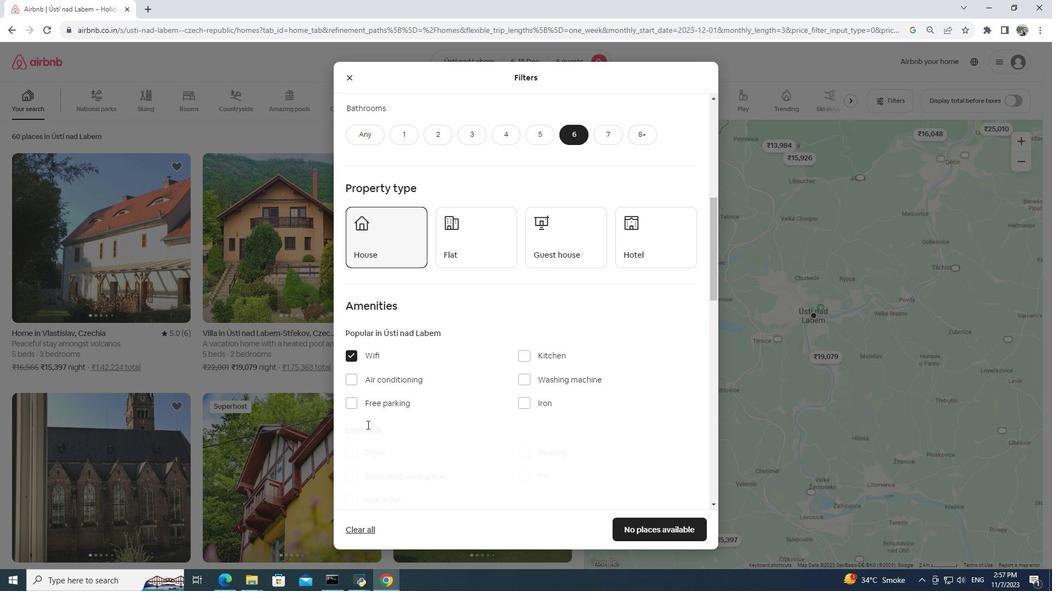 
Action: Mouse pressed left at (367, 425)
Screenshot: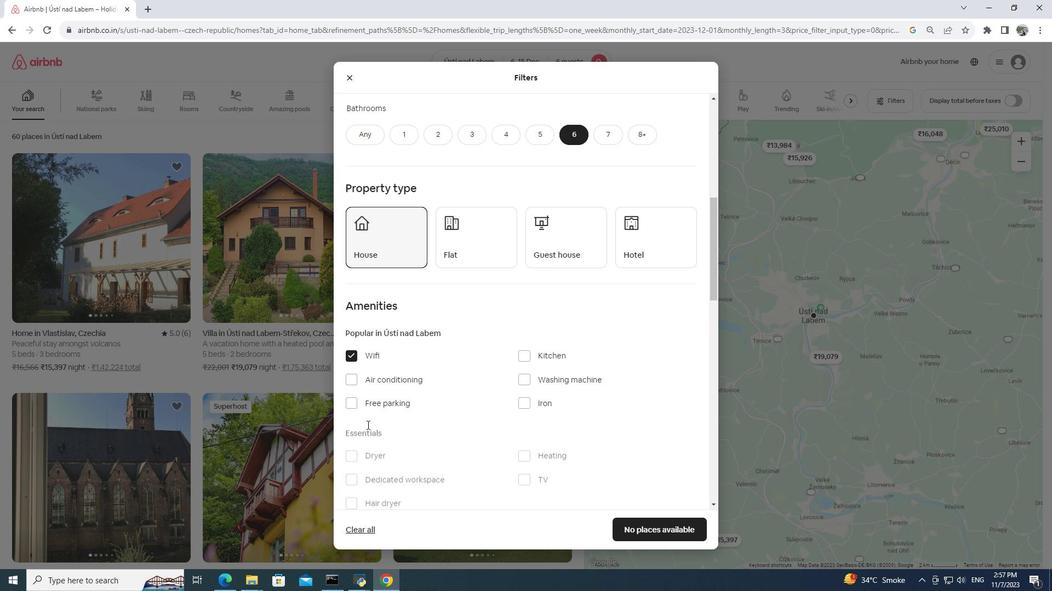 
Action: Mouse moved to (527, 482)
Screenshot: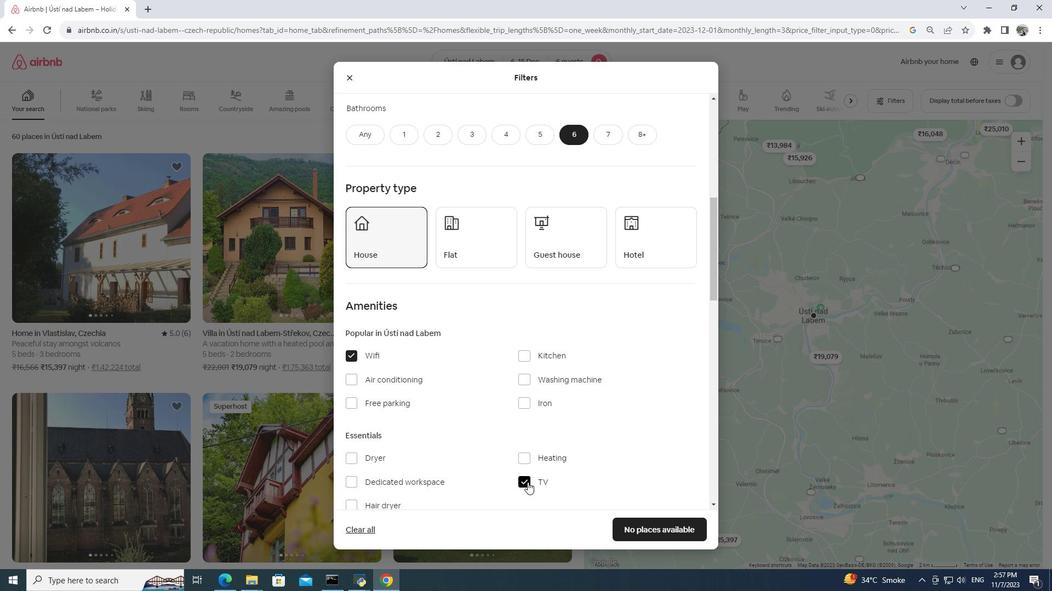 
Action: Mouse pressed left at (527, 482)
Screenshot: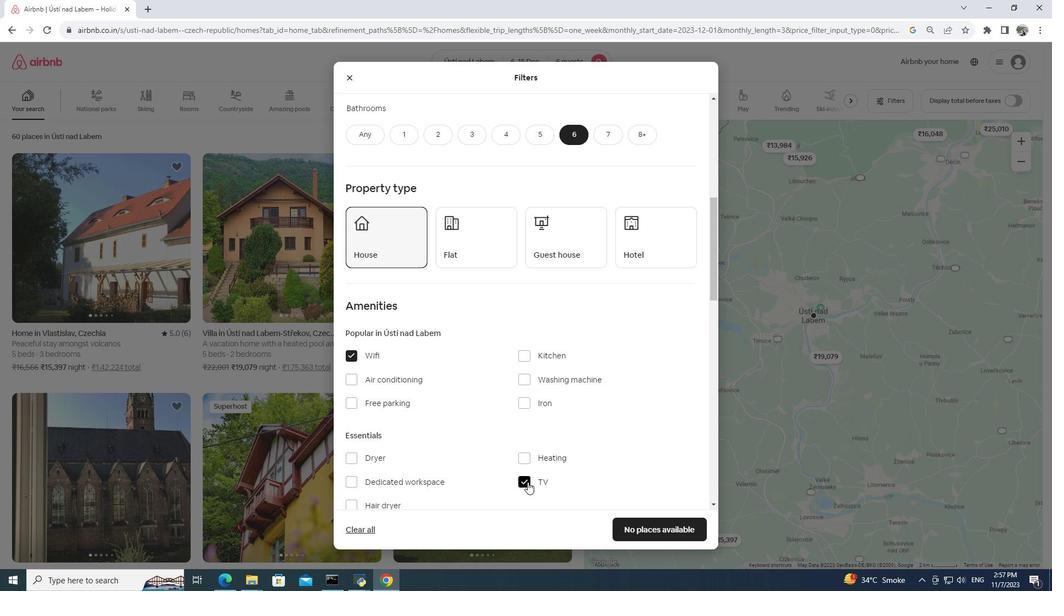 
Action: Mouse moved to (465, 341)
Screenshot: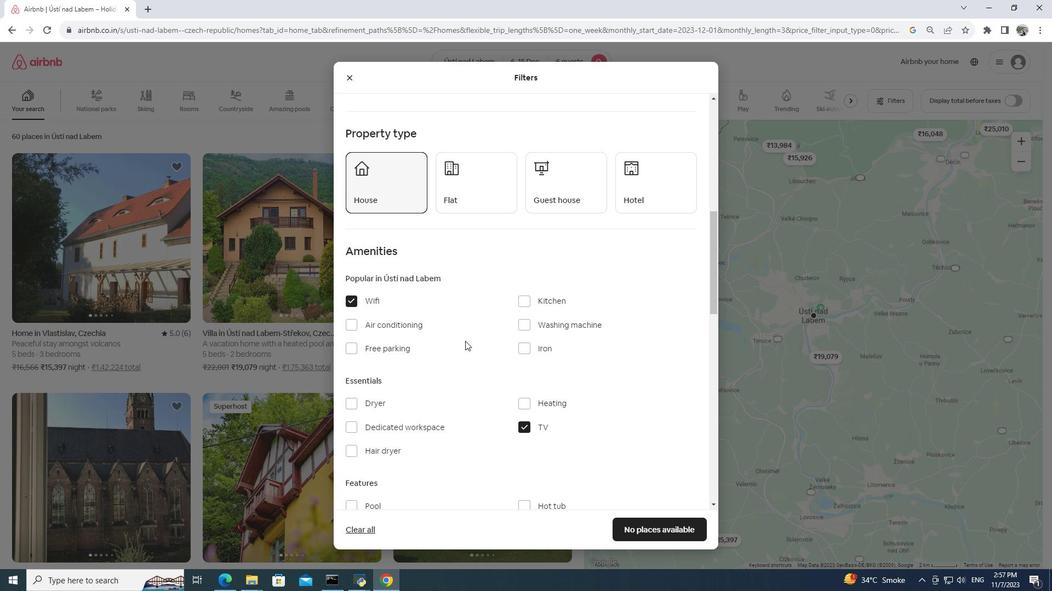 
Action: Mouse scrolled (465, 340) with delta (0, 0)
Screenshot: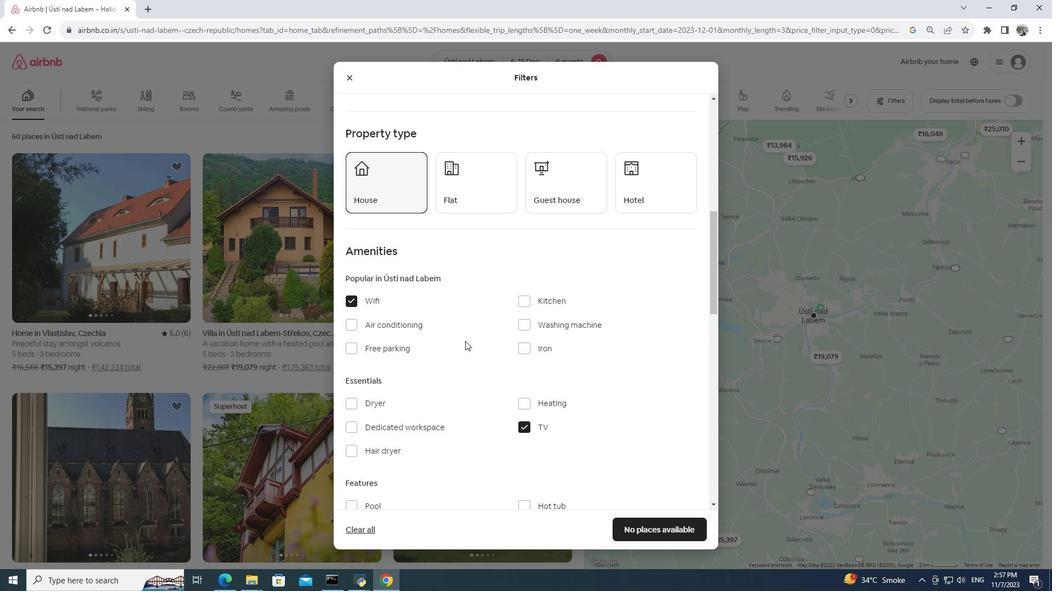 
Action: Mouse scrolled (465, 340) with delta (0, 0)
Screenshot: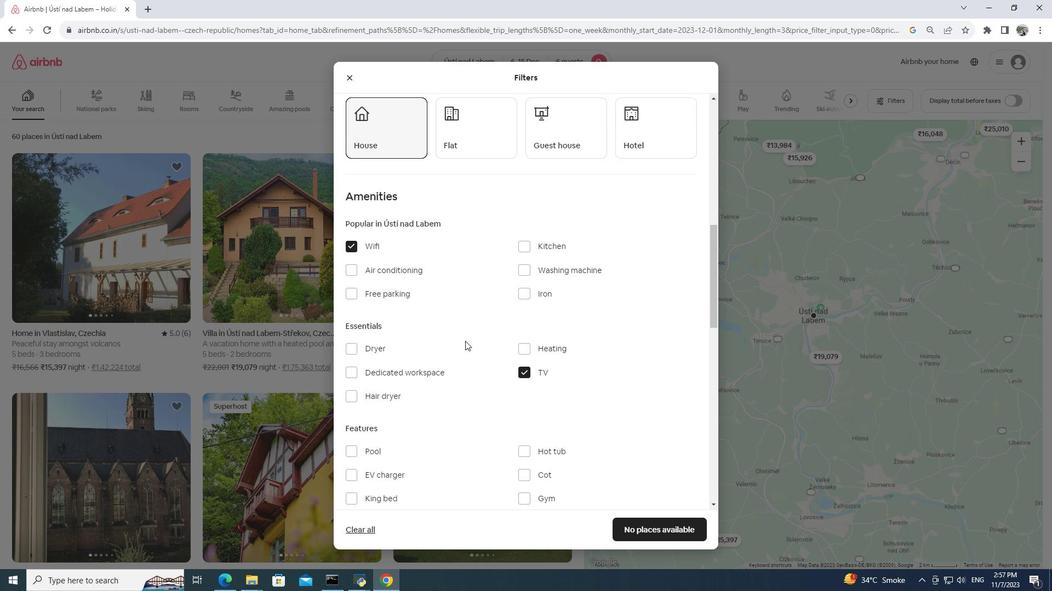 
Action: Mouse moved to (366, 289)
Screenshot: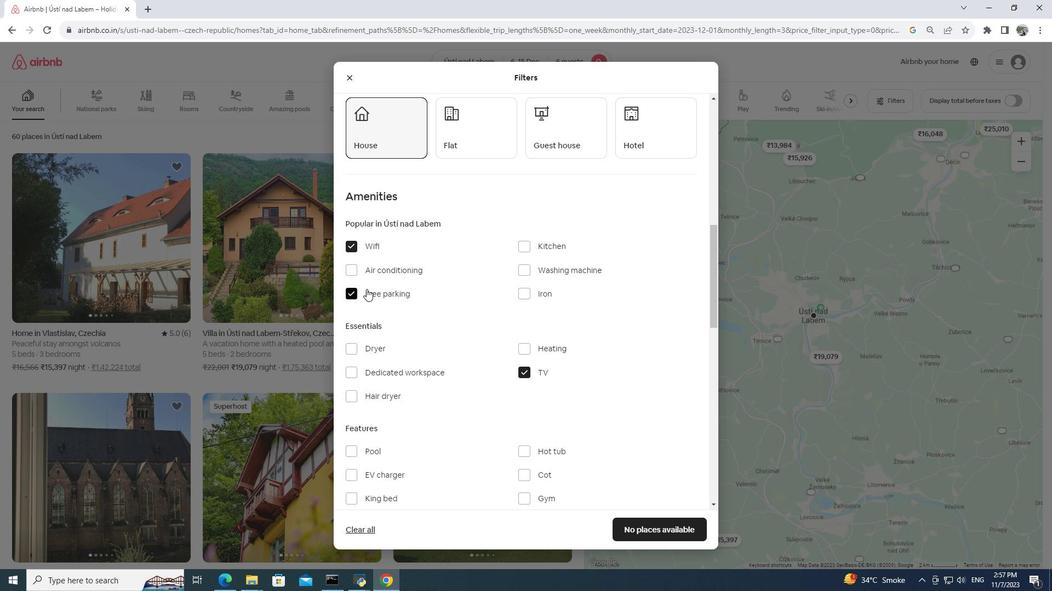 
Action: Mouse pressed left at (366, 289)
Screenshot: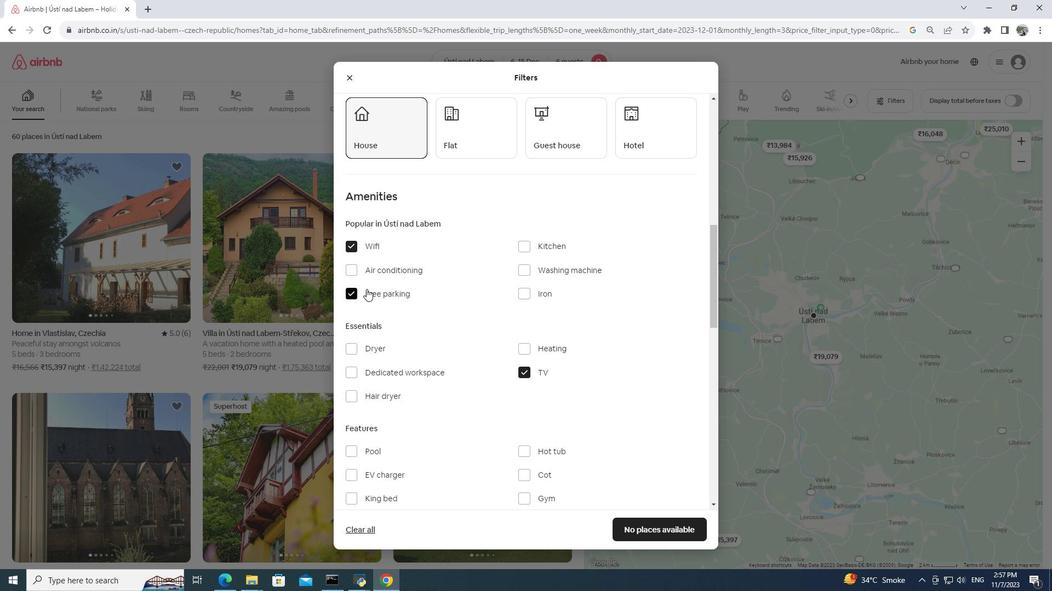 
Action: Mouse moved to (425, 400)
Screenshot: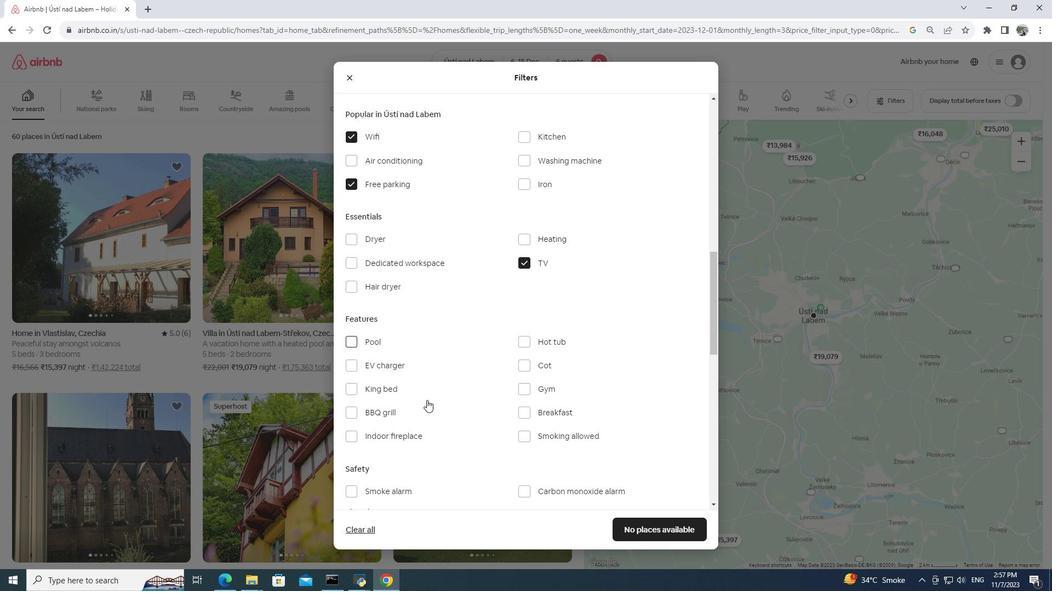 
Action: Mouse scrolled (425, 400) with delta (0, 0)
Screenshot: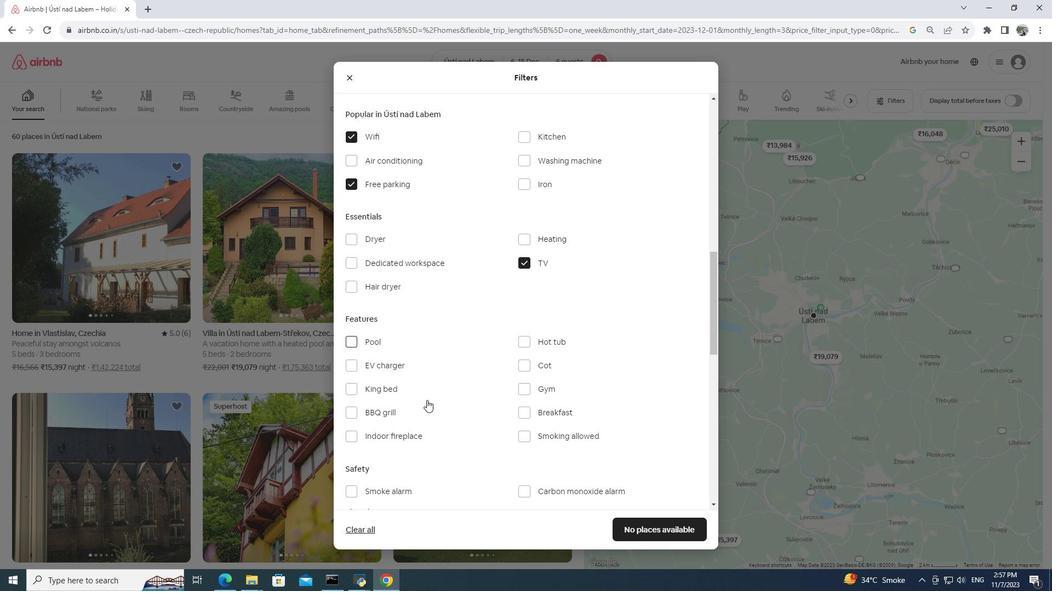 
Action: Mouse moved to (426, 400)
Screenshot: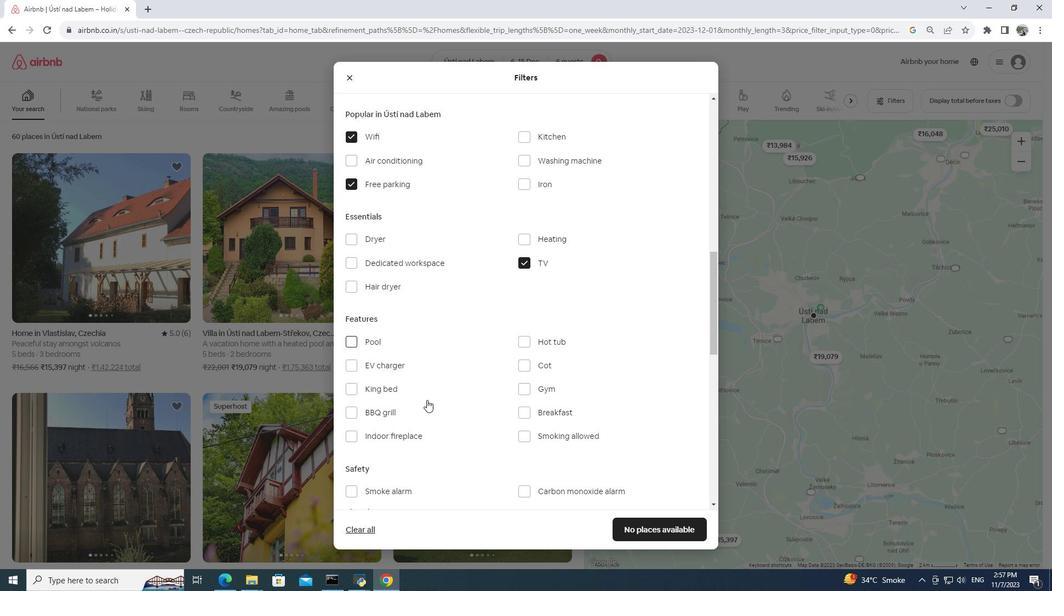 
Action: Mouse scrolled (426, 400) with delta (0, 0)
Screenshot: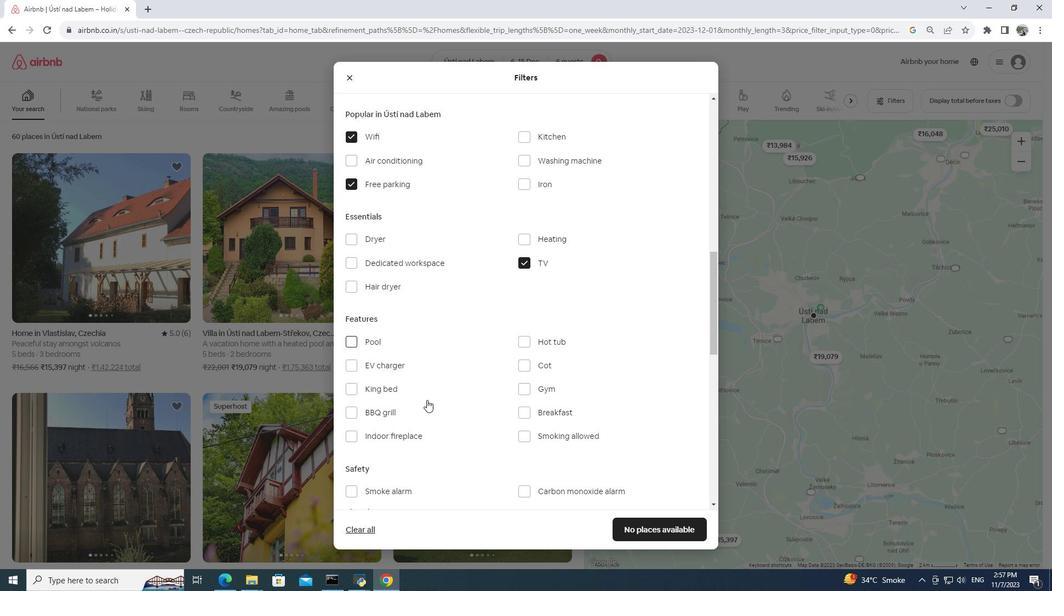 
Action: Mouse moved to (530, 386)
Screenshot: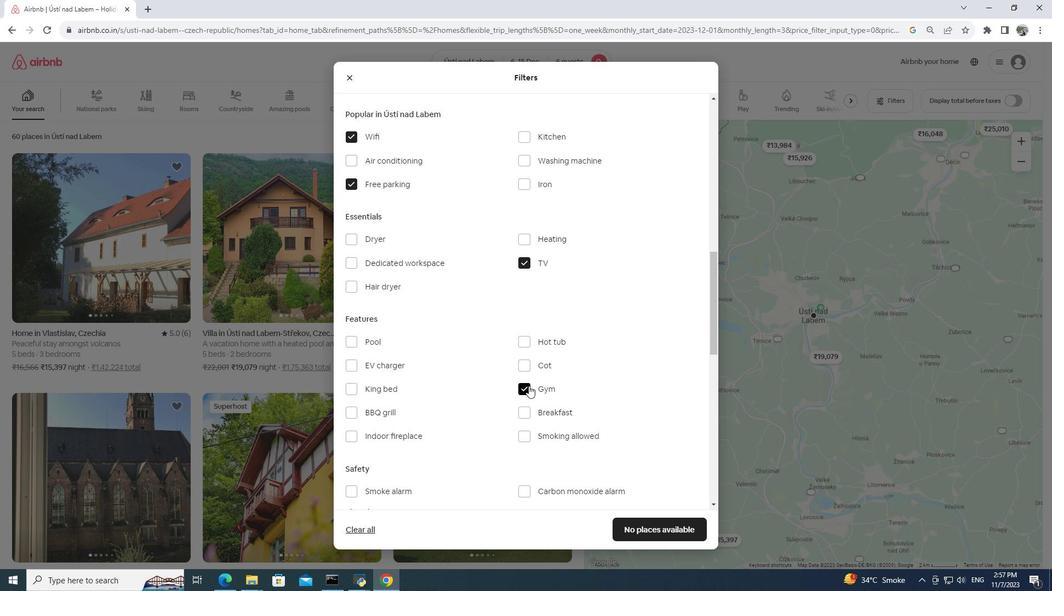 
Action: Mouse pressed left at (530, 386)
Screenshot: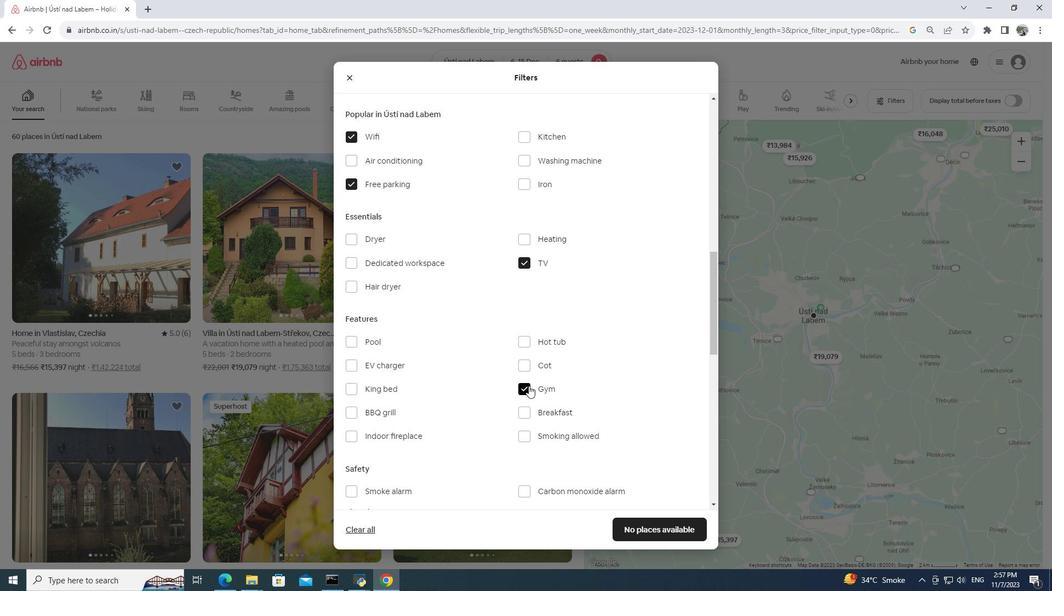 
Action: Mouse moved to (525, 405)
Screenshot: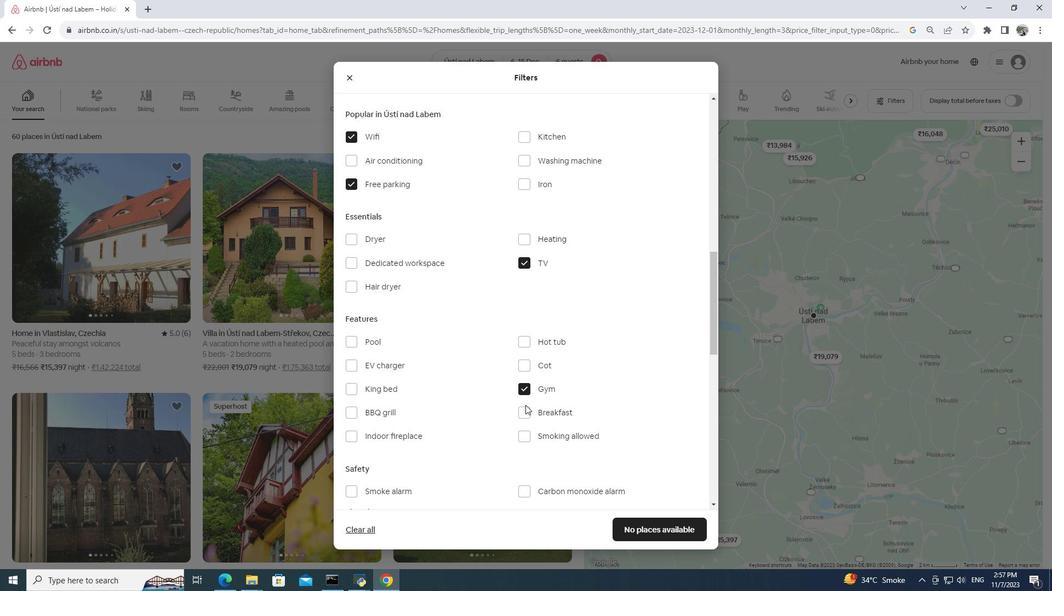 
Action: Mouse pressed left at (525, 405)
Screenshot: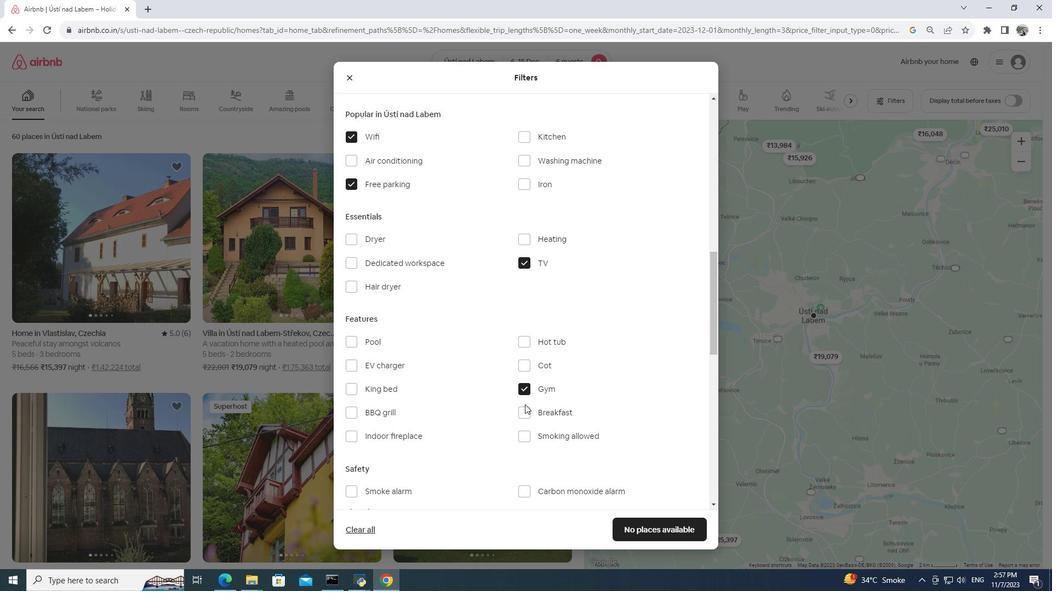 
Action: Mouse moved to (516, 405)
Screenshot: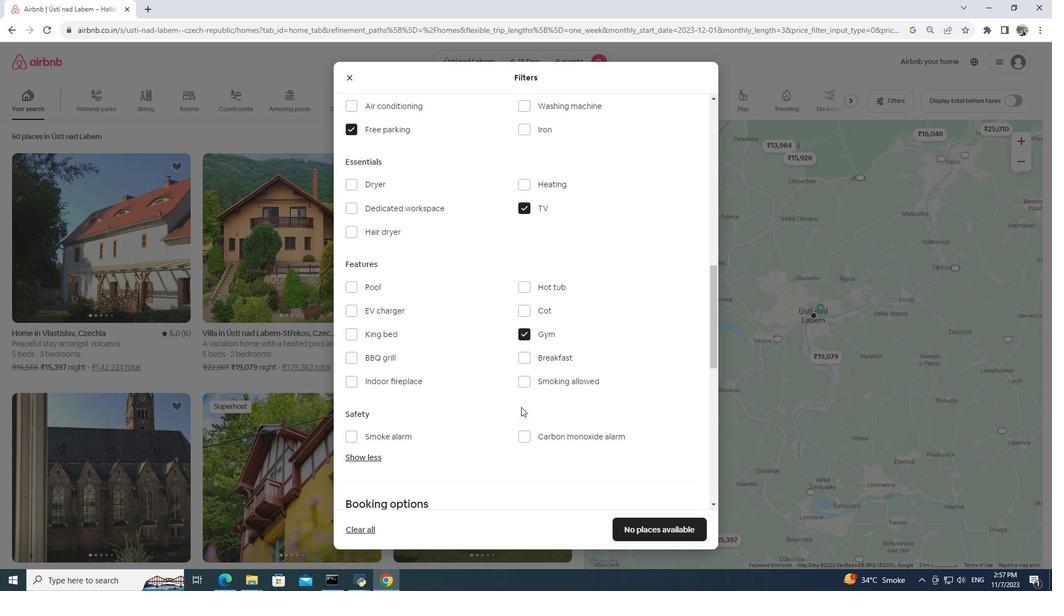 
Action: Mouse scrolled (516, 404) with delta (0, 0)
Screenshot: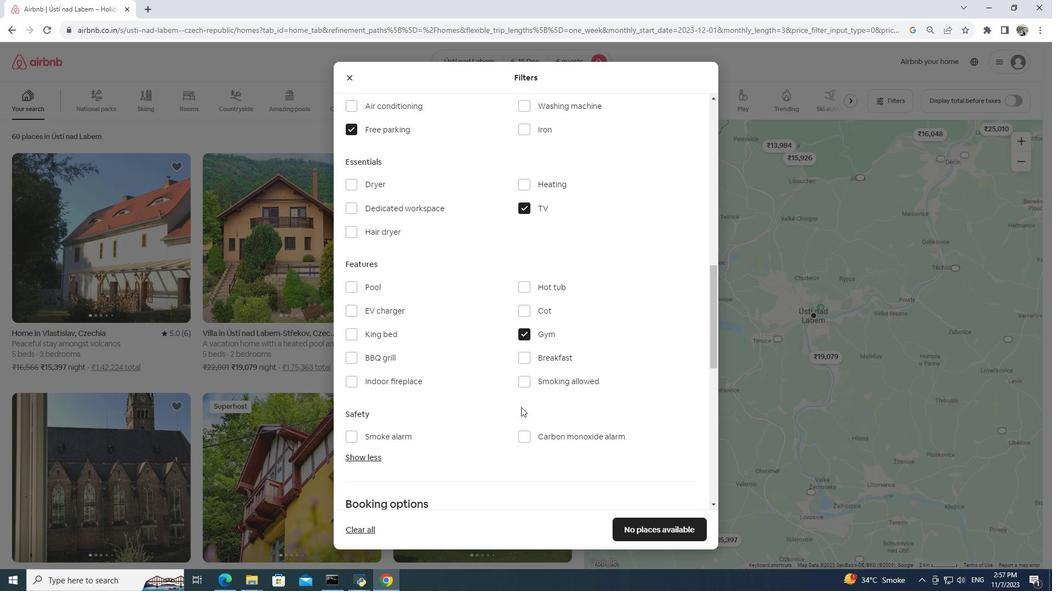 
Action: Mouse moved to (527, 359)
Screenshot: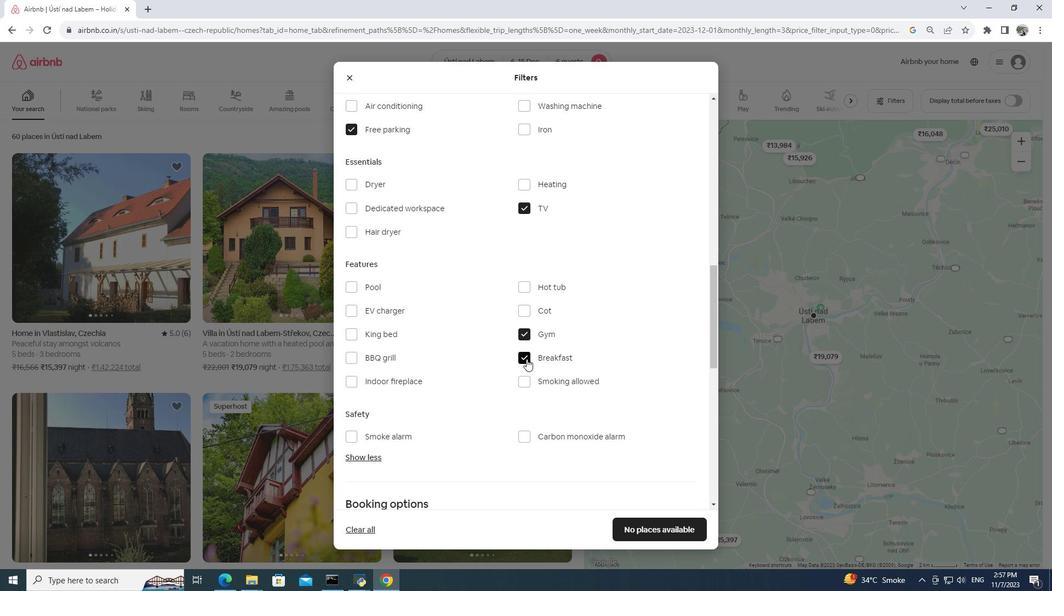 
Action: Mouse pressed left at (527, 359)
Screenshot: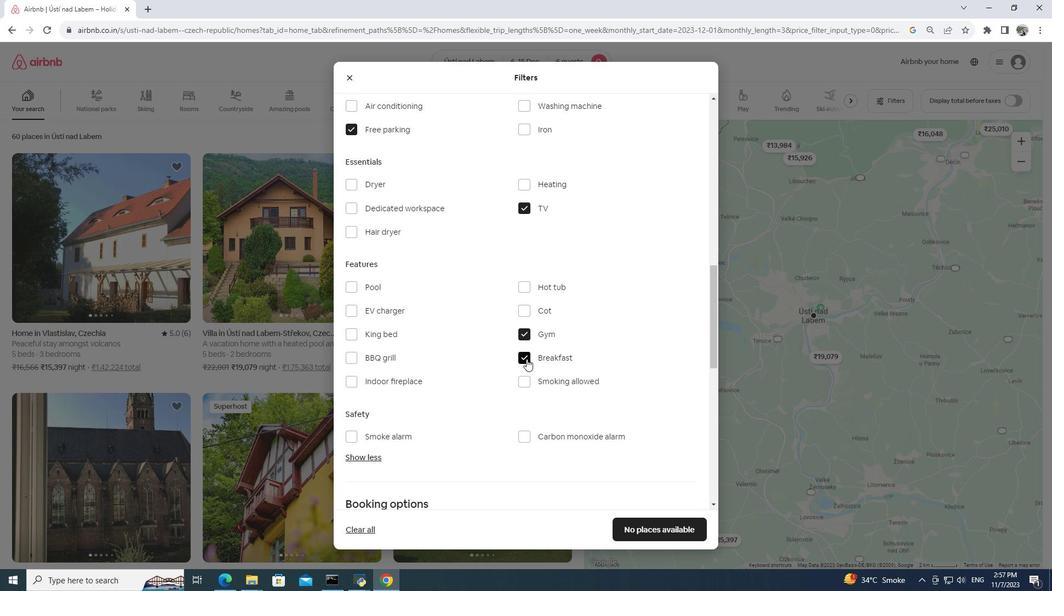 
Action: Mouse moved to (527, 359)
Screenshot: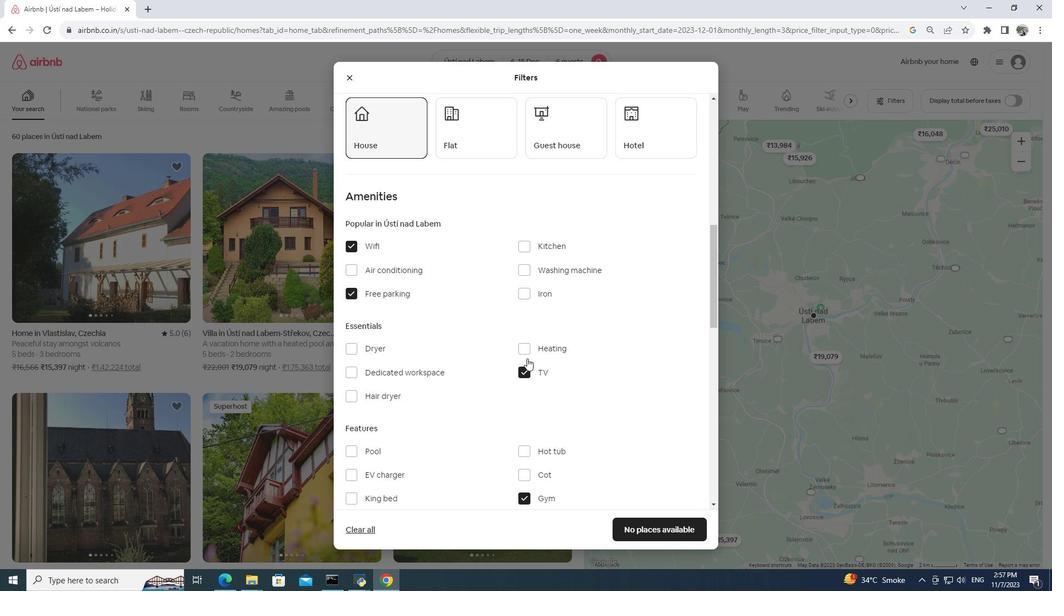 
Action: Mouse scrolled (527, 359) with delta (0, 0)
Screenshot: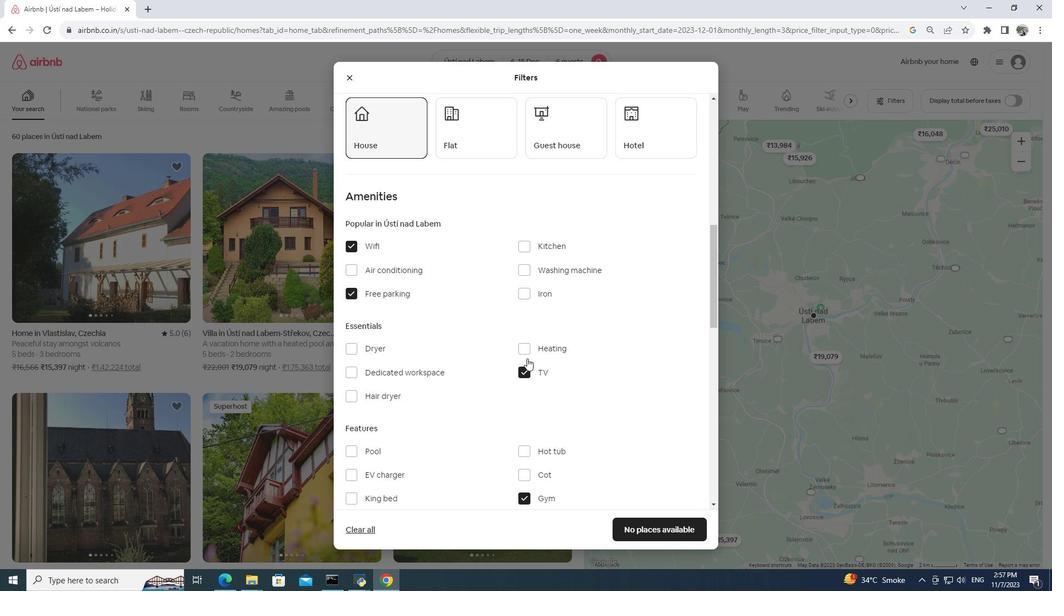 
Action: Mouse moved to (527, 359)
Screenshot: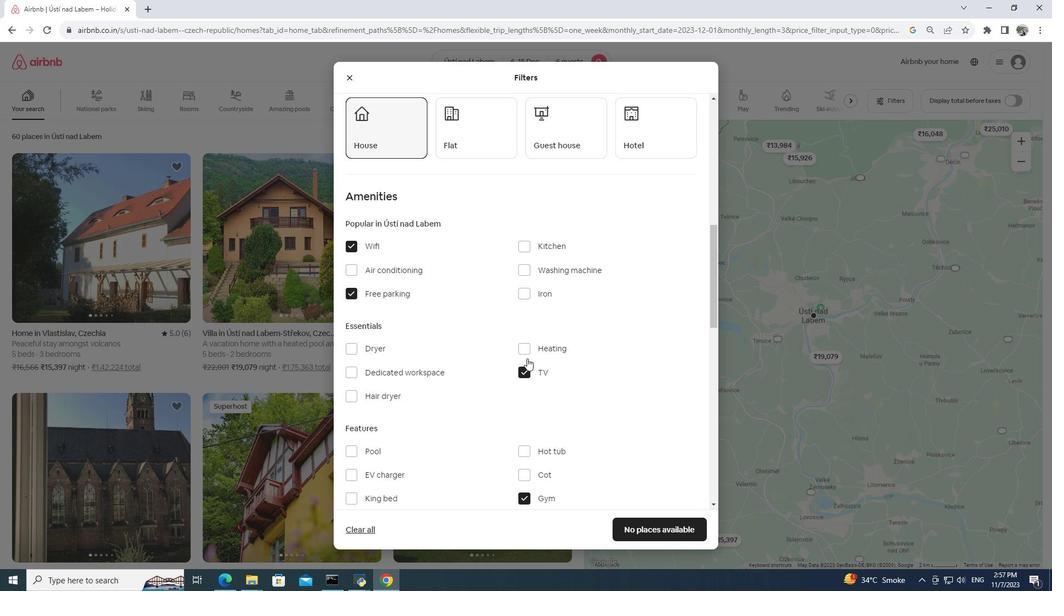 
Action: Mouse scrolled (527, 359) with delta (0, 0)
Screenshot: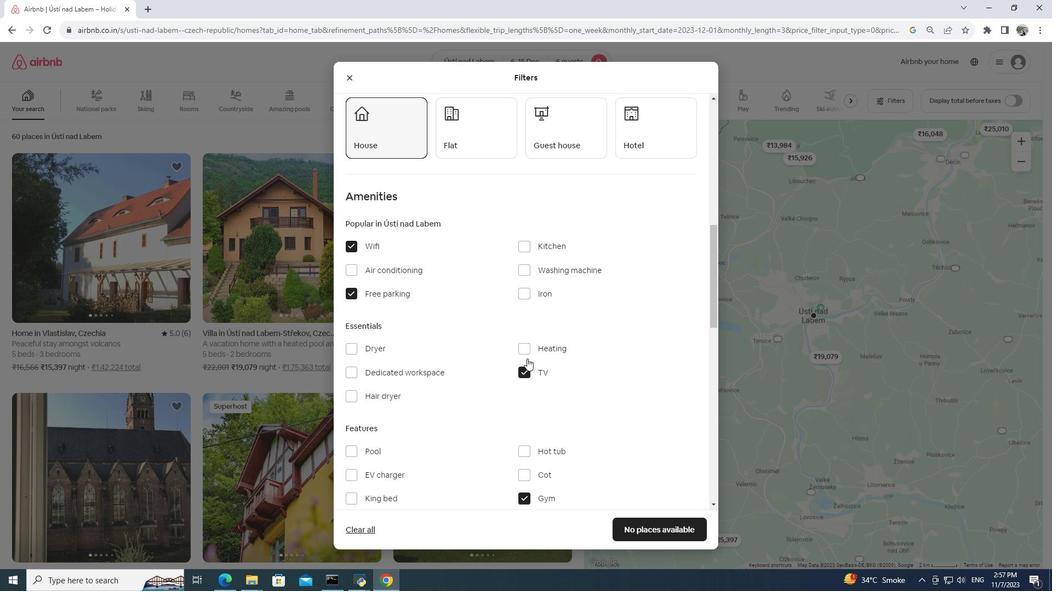 
Action: Mouse scrolled (527, 359) with delta (0, 0)
Screenshot: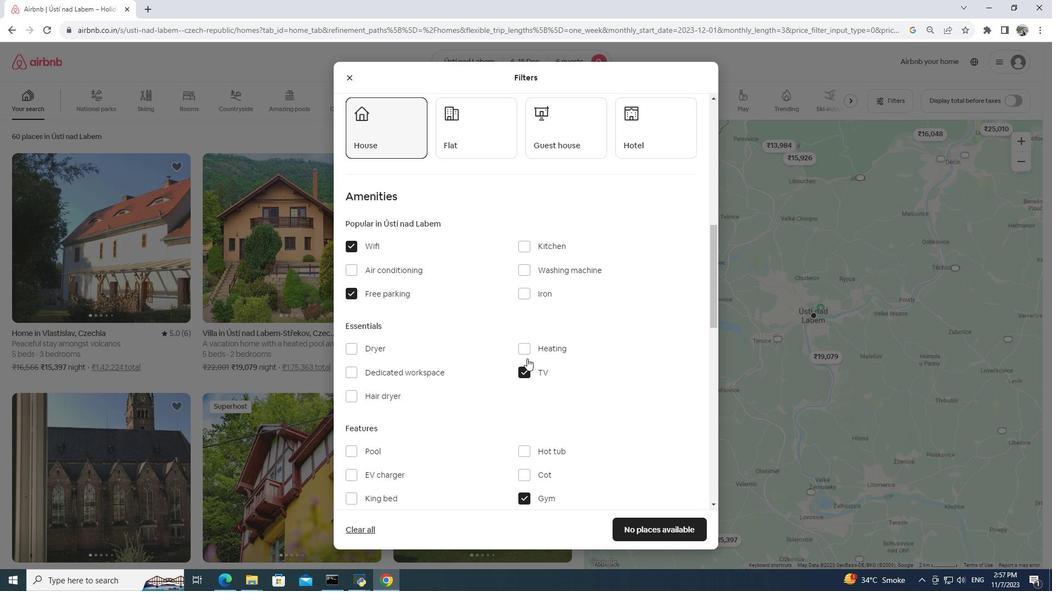 
Action: Mouse scrolled (527, 358) with delta (0, 0)
Screenshot: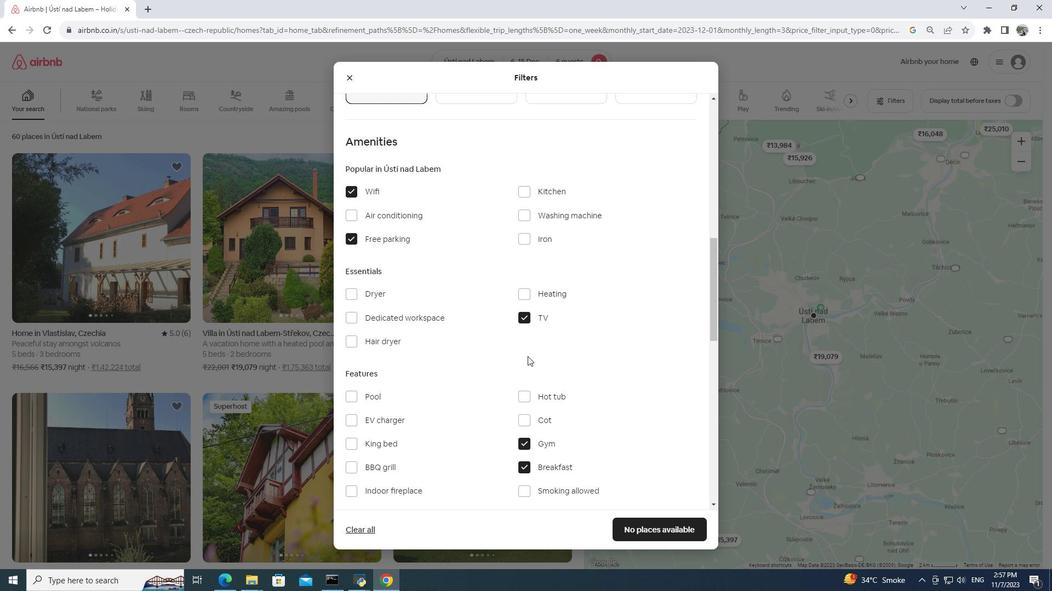 
Action: Mouse moved to (527, 349)
Screenshot: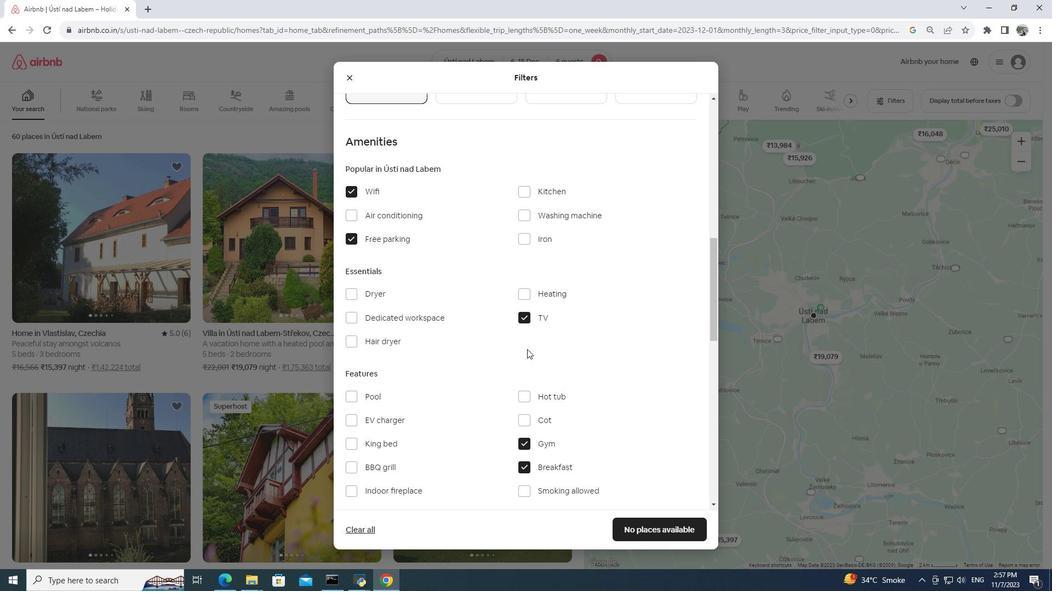 
Action: Mouse scrolled (527, 350) with delta (0, 0)
Screenshot: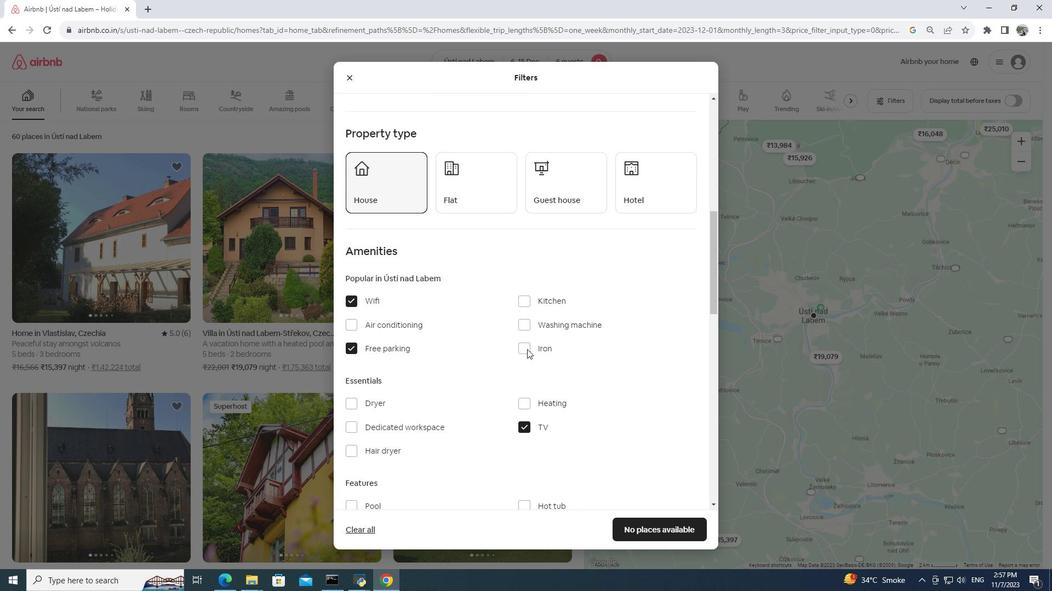 
Action: Mouse scrolled (527, 350) with delta (0, 0)
Screenshot: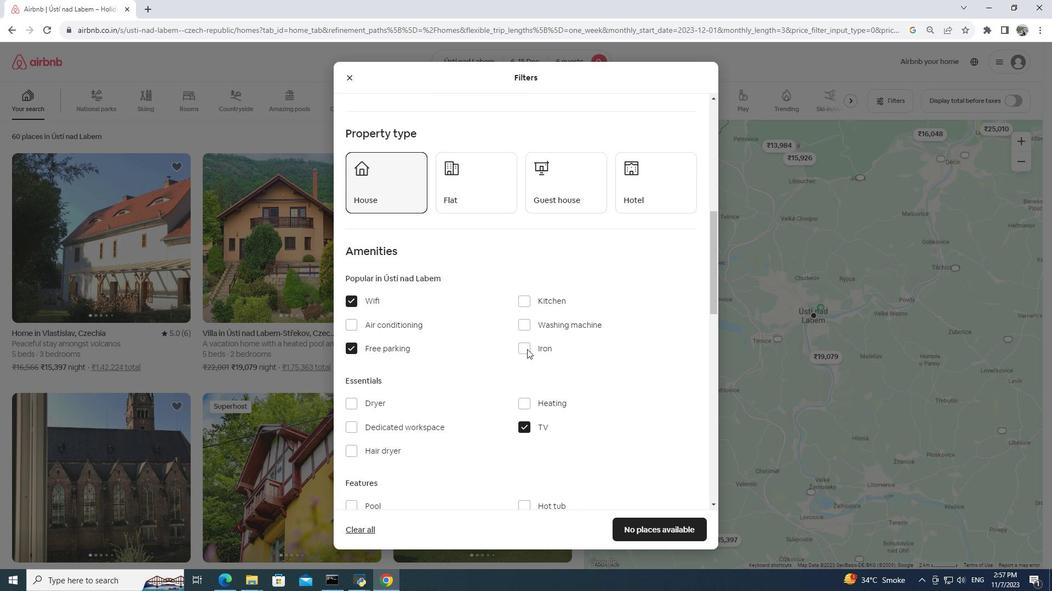 
Action: Mouse scrolled (527, 349) with delta (0, 0)
Screenshot: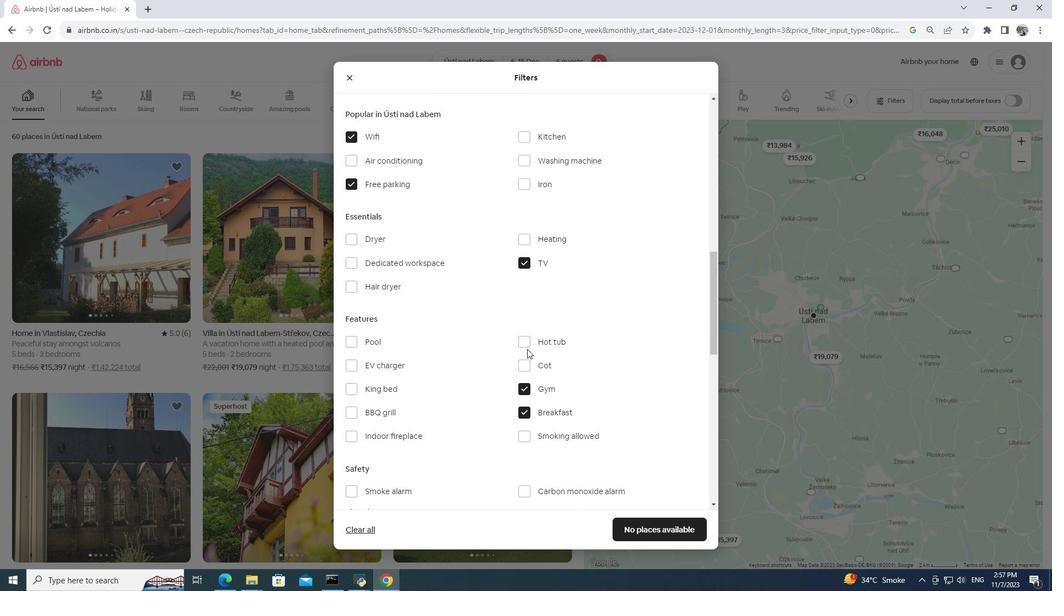 
Action: Mouse scrolled (527, 349) with delta (0, 0)
Screenshot: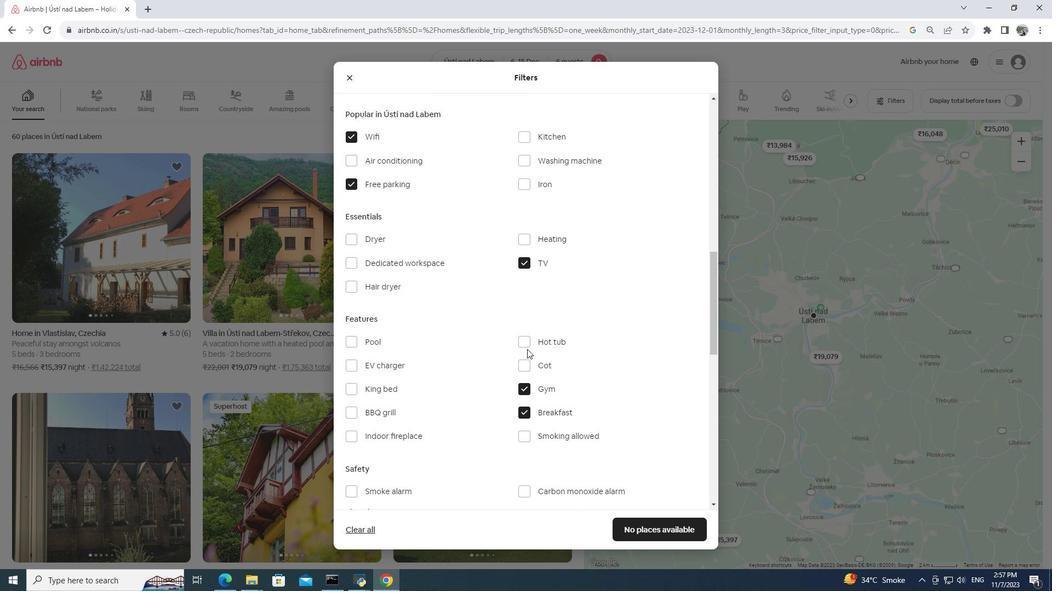 
Action: Mouse scrolled (527, 349) with delta (0, 0)
Screenshot: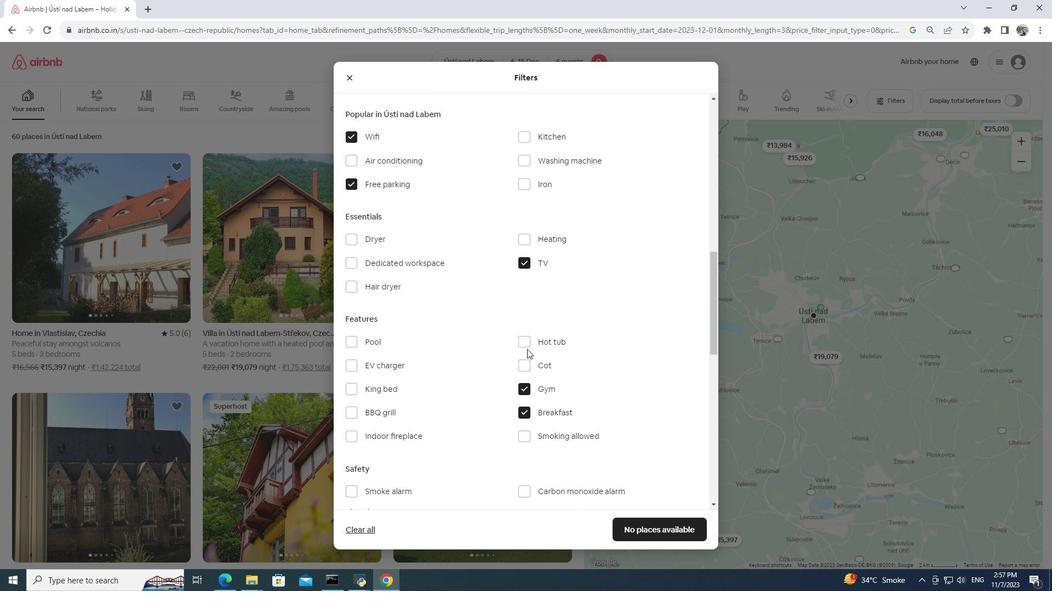 
